 Task: Create an event for the time blocking strategy session.
Action: Mouse moved to (57, 138)
Screenshot: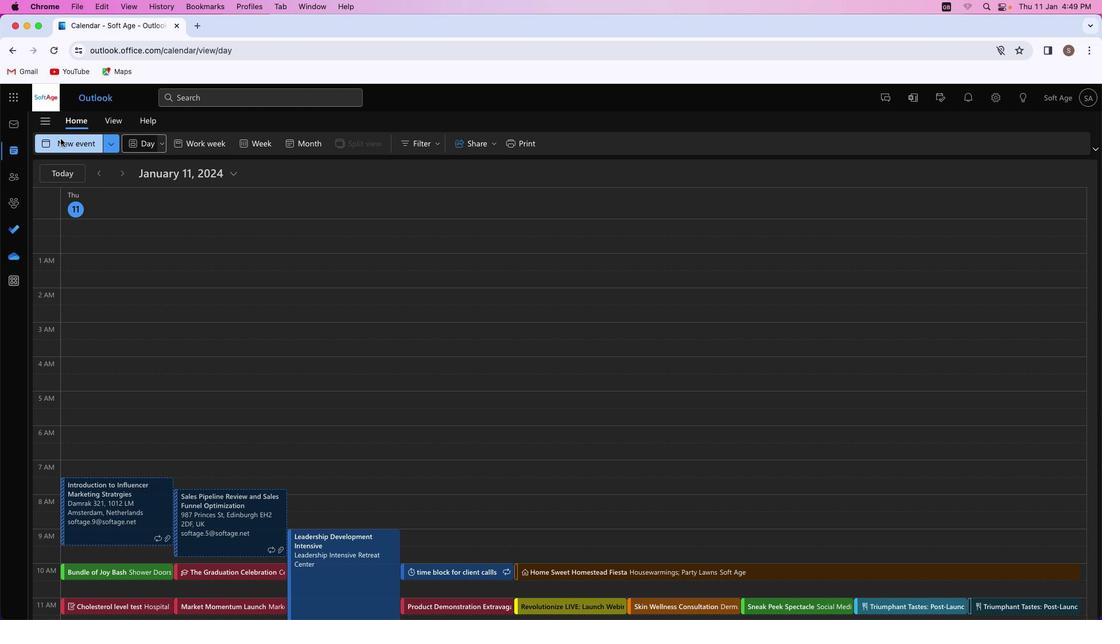 
Action: Mouse pressed left at (57, 138)
Screenshot: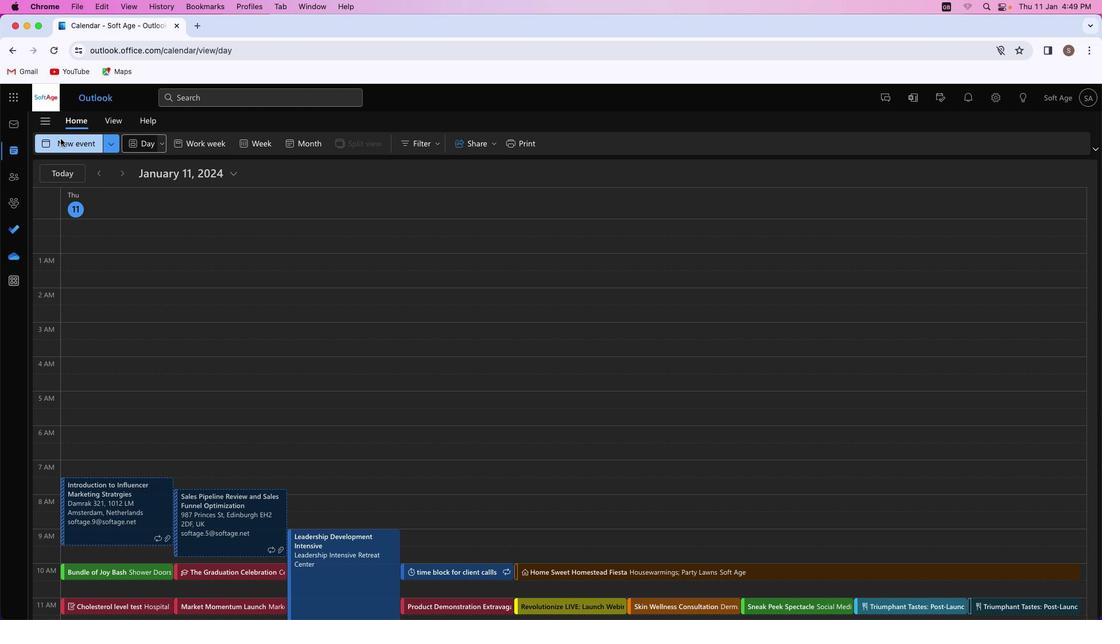 
Action: Mouse moved to (285, 211)
Screenshot: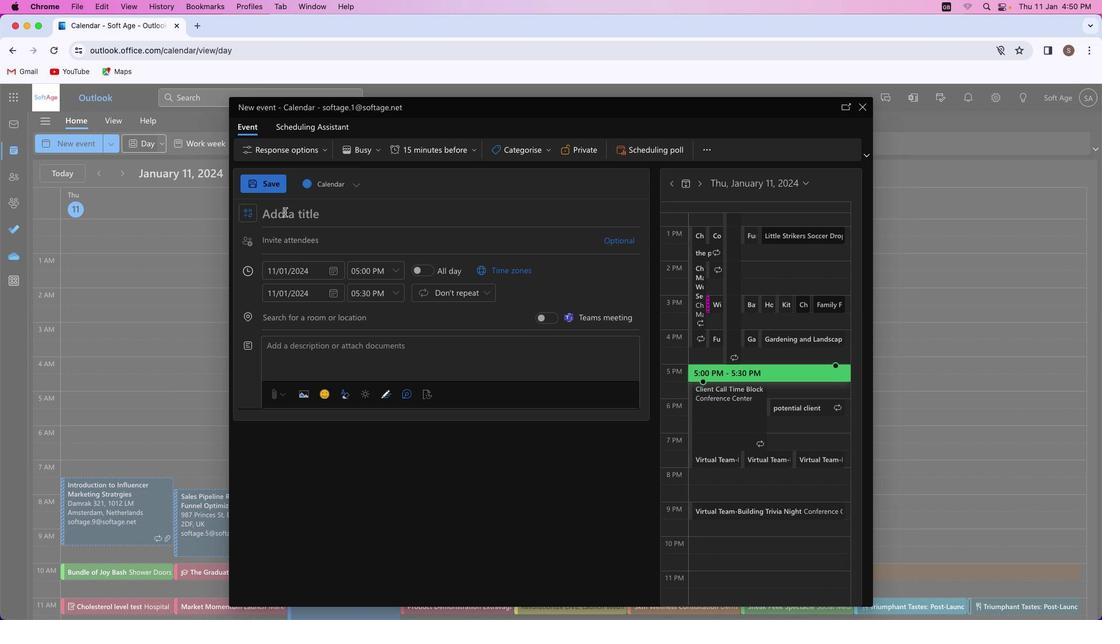 
Action: Mouse pressed left at (285, 211)
Screenshot: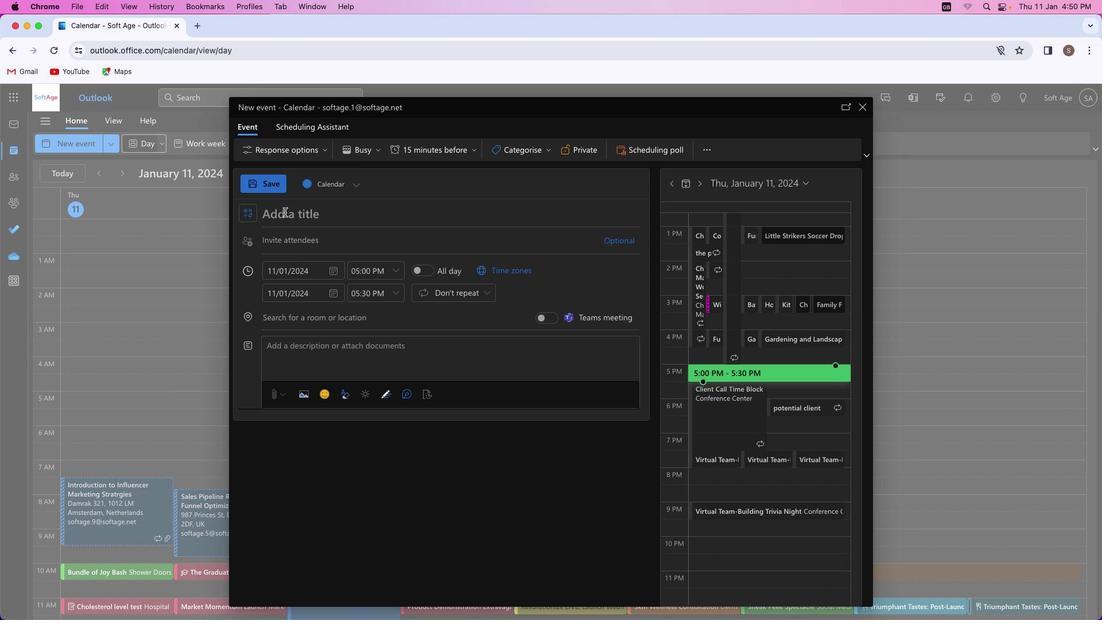 
Action: Key pressed Key.shift'T''i''m''e'Key.spaceKey.shift'C''r''a''f''t'Key.spaceKey.shift_r'M''a''s''t''e''r''y'Key.shift_r':'Key.spaceKey.shift'T''i''m''e'Key.spaceKey.shift_r'B''l''o''c''k''i''n''g'Key.spaceKey.shift'S''t''r''a''t''e''g''y'Key.spaceKey.shift'S''e''s''s''i''o''n'
Screenshot: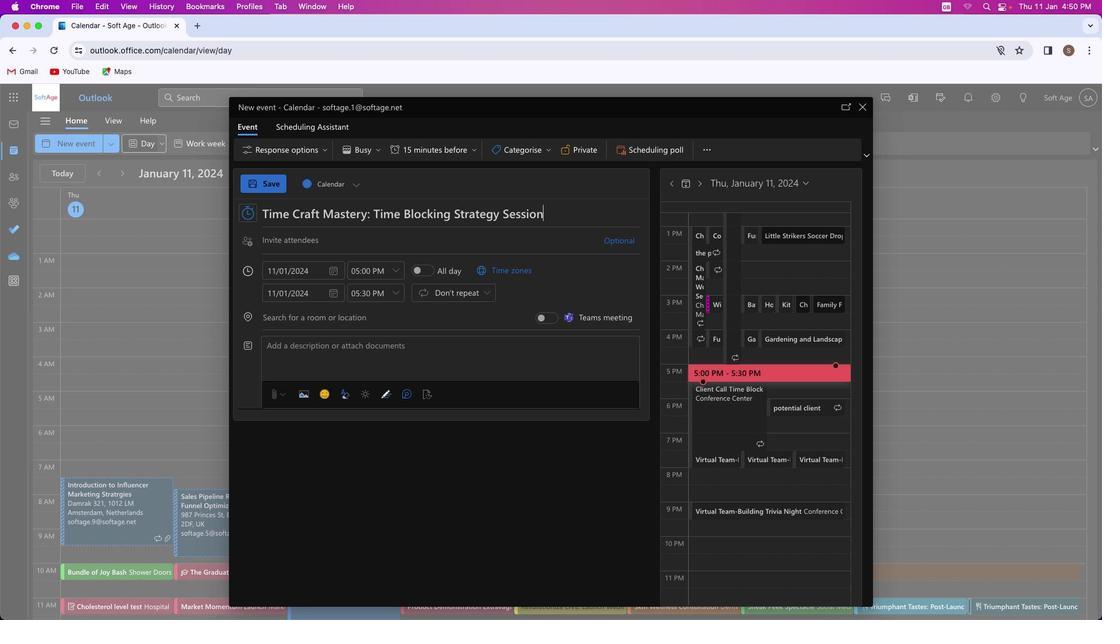 
Action: Mouse moved to (302, 239)
Screenshot: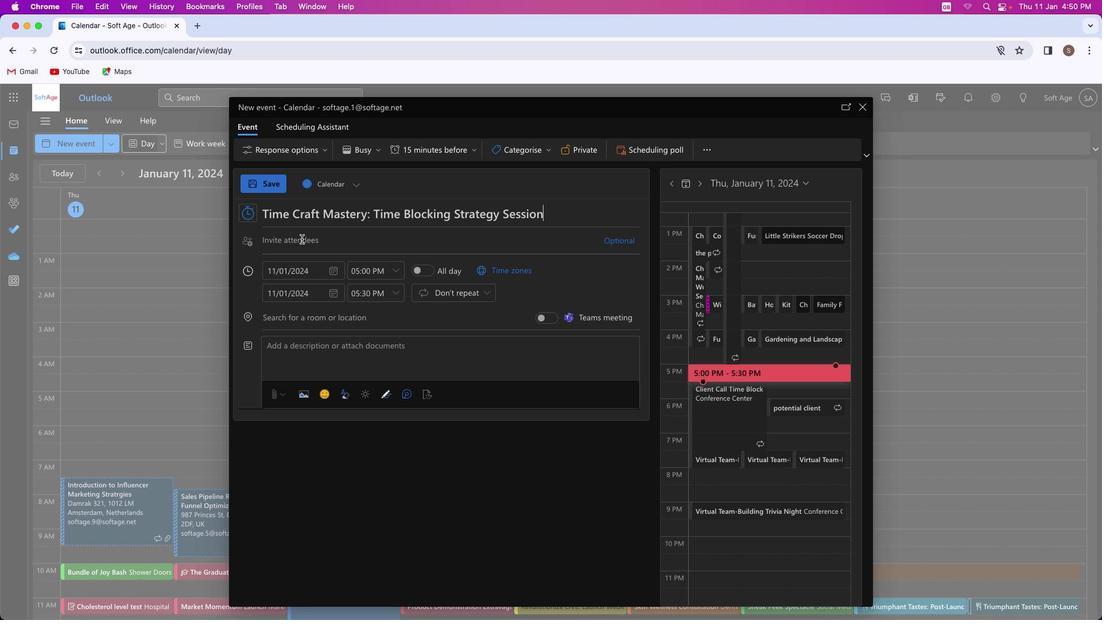 
Action: Mouse pressed left at (302, 239)
Screenshot: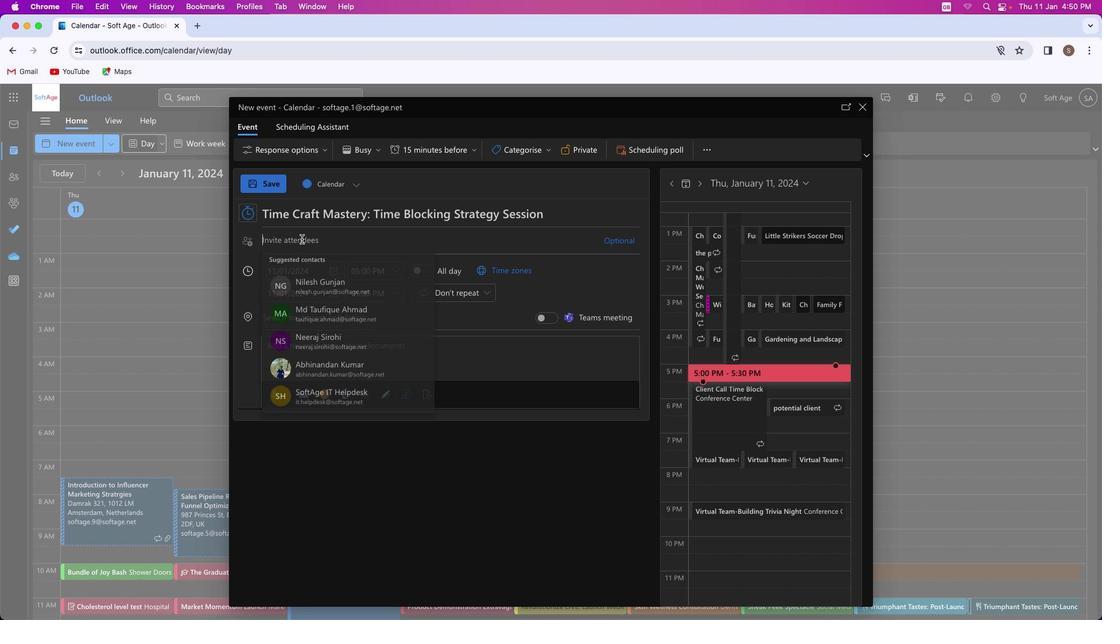 
Action: Key pressed Key.shift'S''h''i''v''a''m''y''a''d''a''v''4''1'Key.shift'@''o''u''t''l''o''o''k''.''c''o''m'
Screenshot: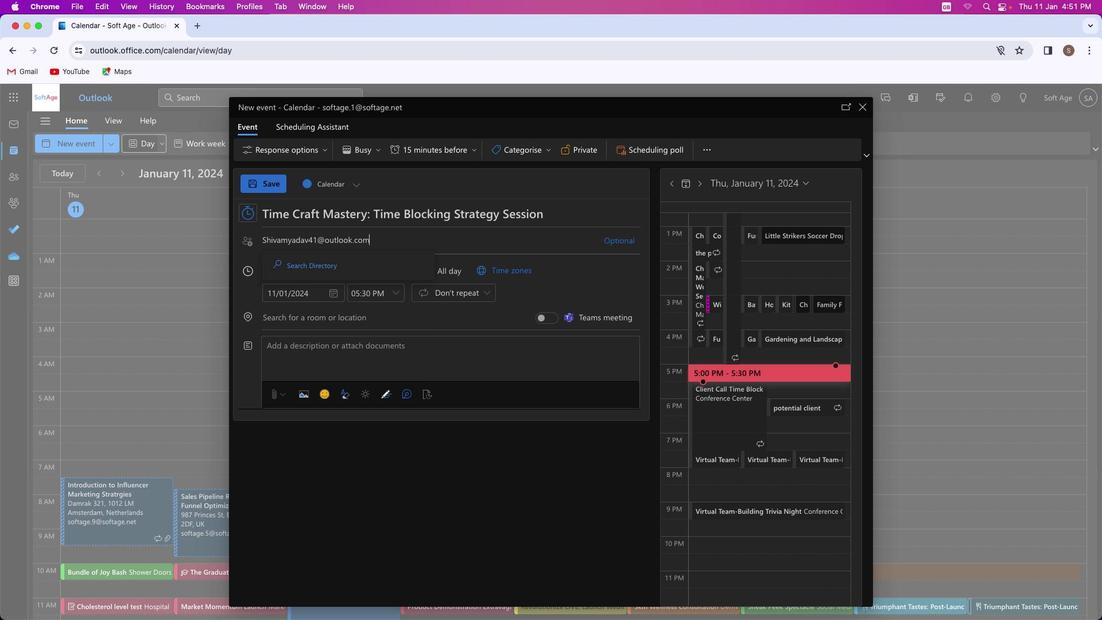
Action: Mouse moved to (372, 268)
Screenshot: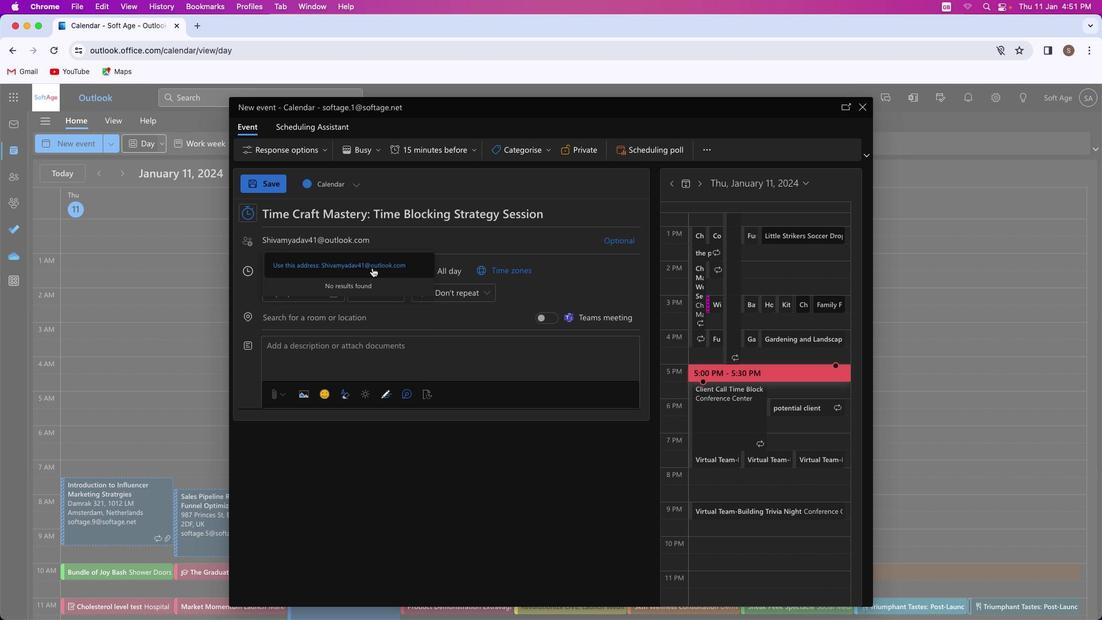 
Action: Mouse pressed left at (372, 268)
Screenshot: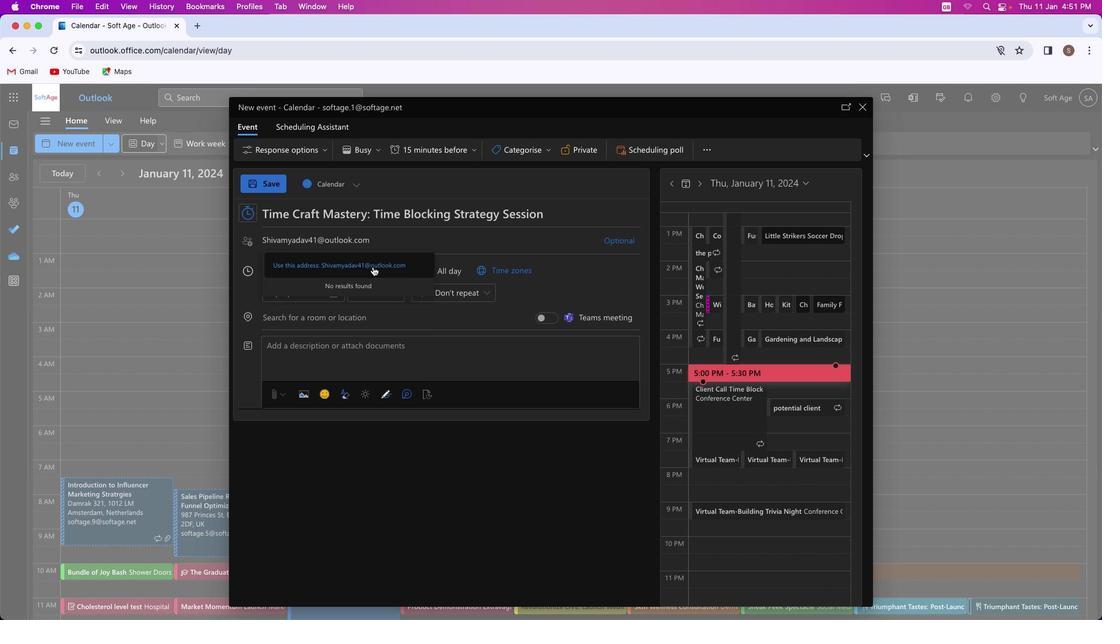 
Action: Mouse moved to (385, 260)
Screenshot: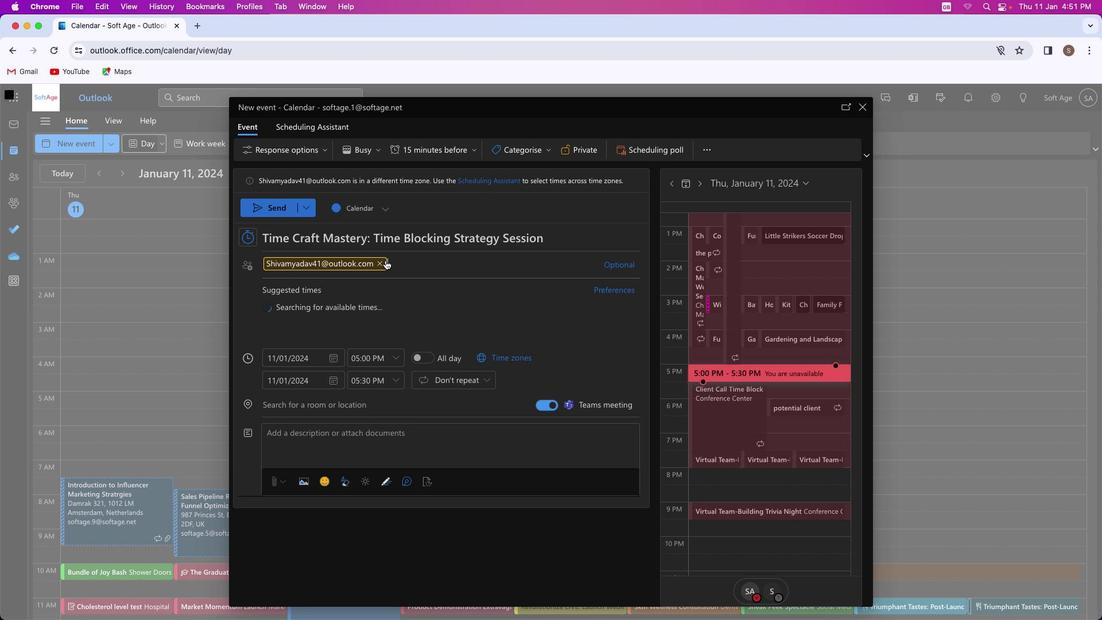 
Action: Key pressed Key.shift'A''k''a''s''h''r''a''j''p''u''t'Key.shift'@''o''u''t''l''o''o''k''.''c''o''m'
Screenshot: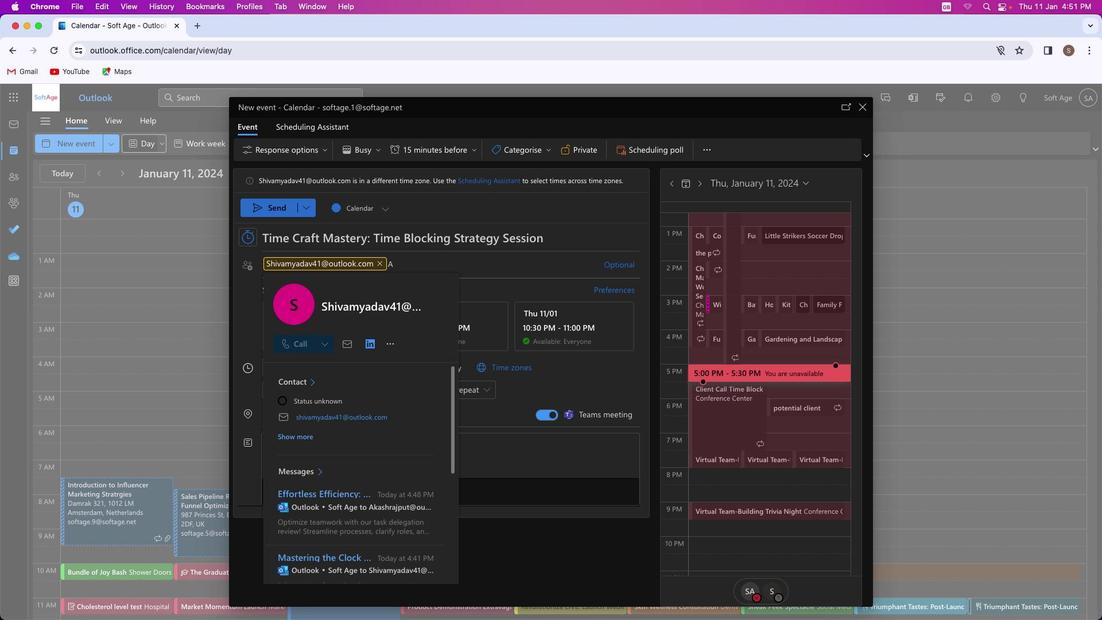 
Action: Mouse moved to (408, 263)
Screenshot: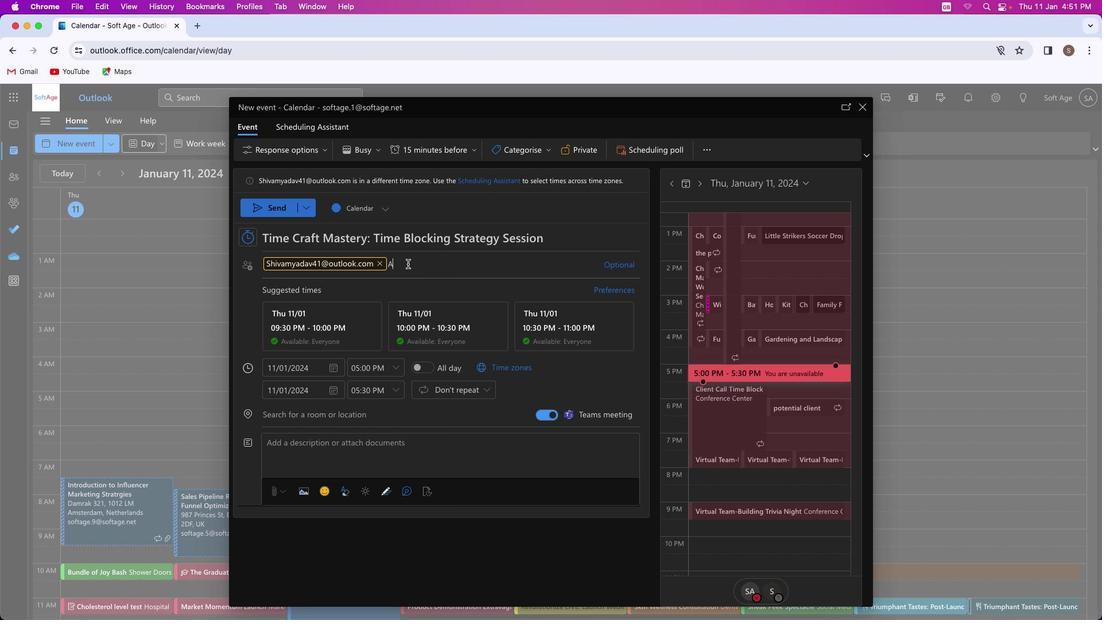 
Action: Key pressed 'k''a''s''h''r''a''j''p''u''t'Key.shift'@''o''u''t''l''o''o''k''.''c''o''m'
Screenshot: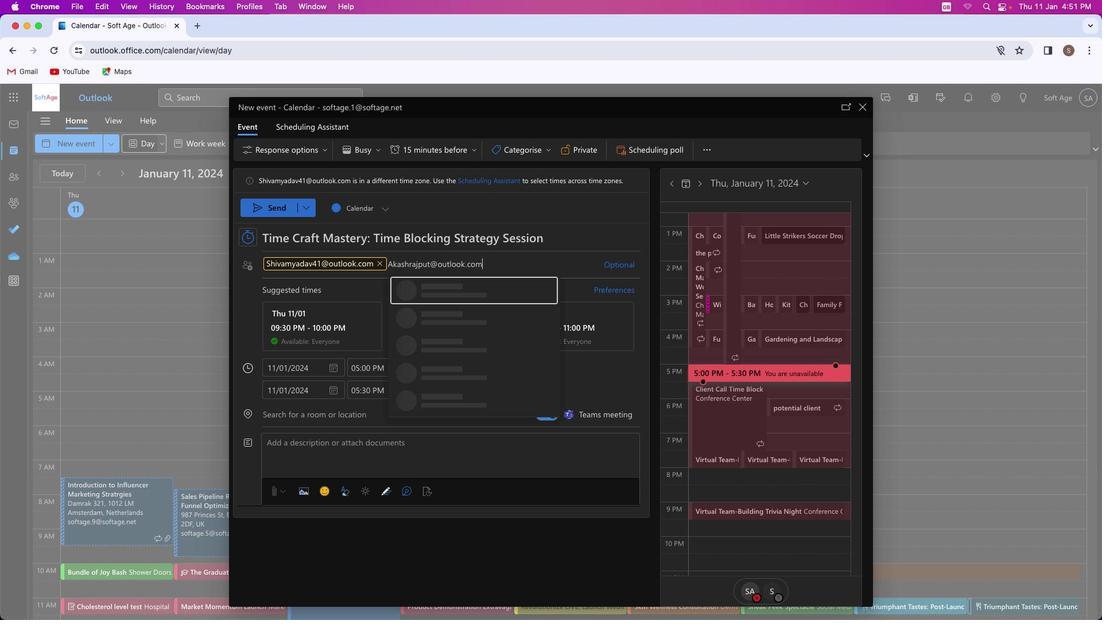 
Action: Mouse moved to (483, 284)
Screenshot: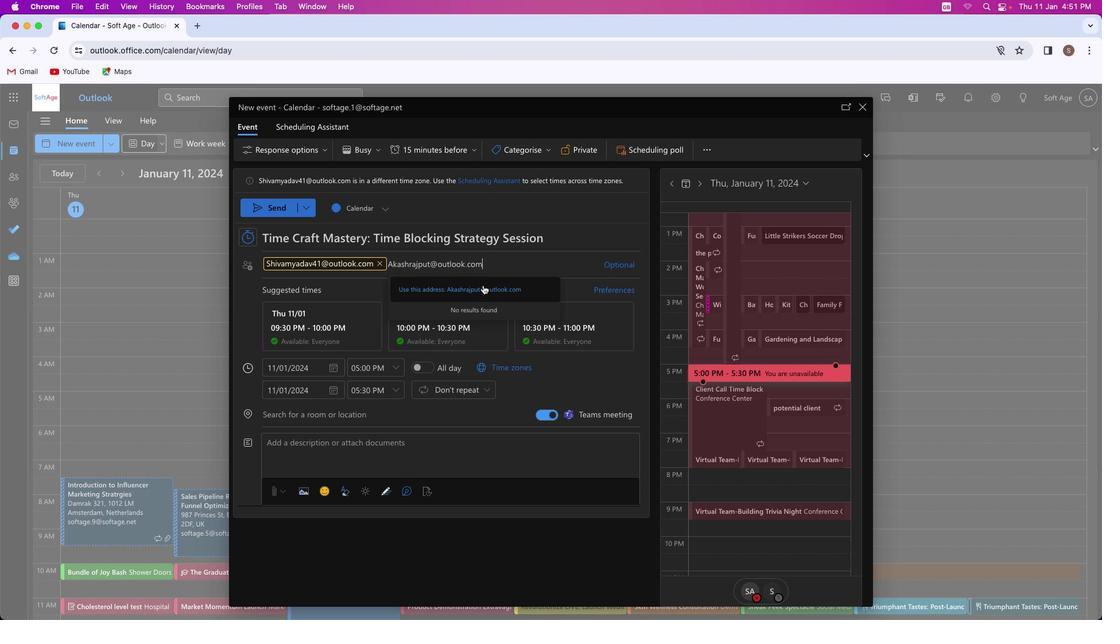 
Action: Mouse pressed left at (483, 284)
Screenshot: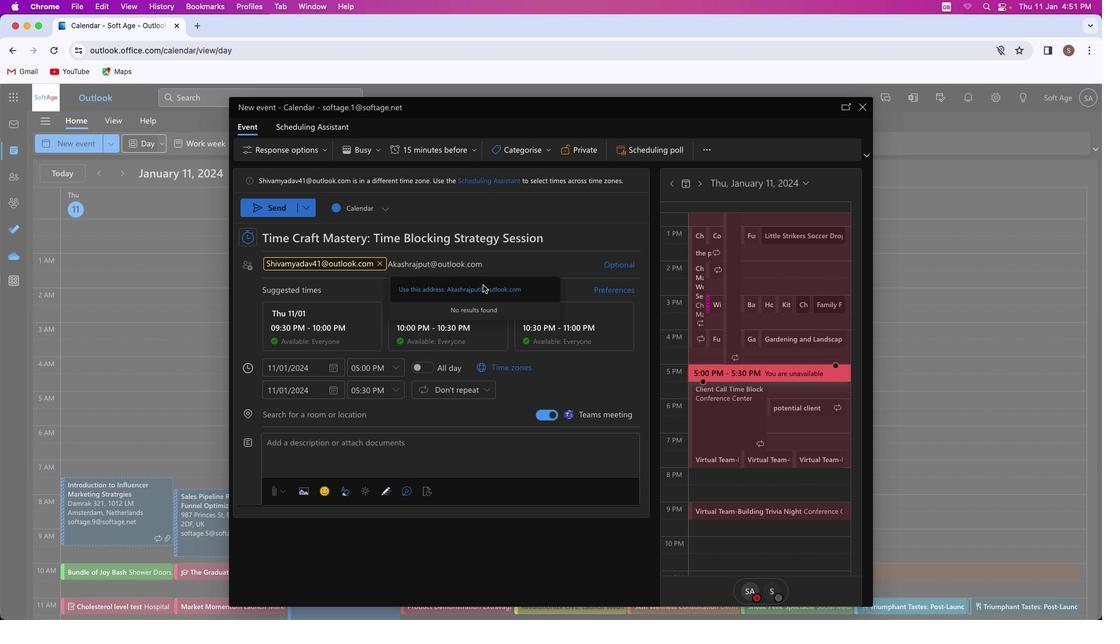 
Action: Mouse moved to (609, 271)
Screenshot: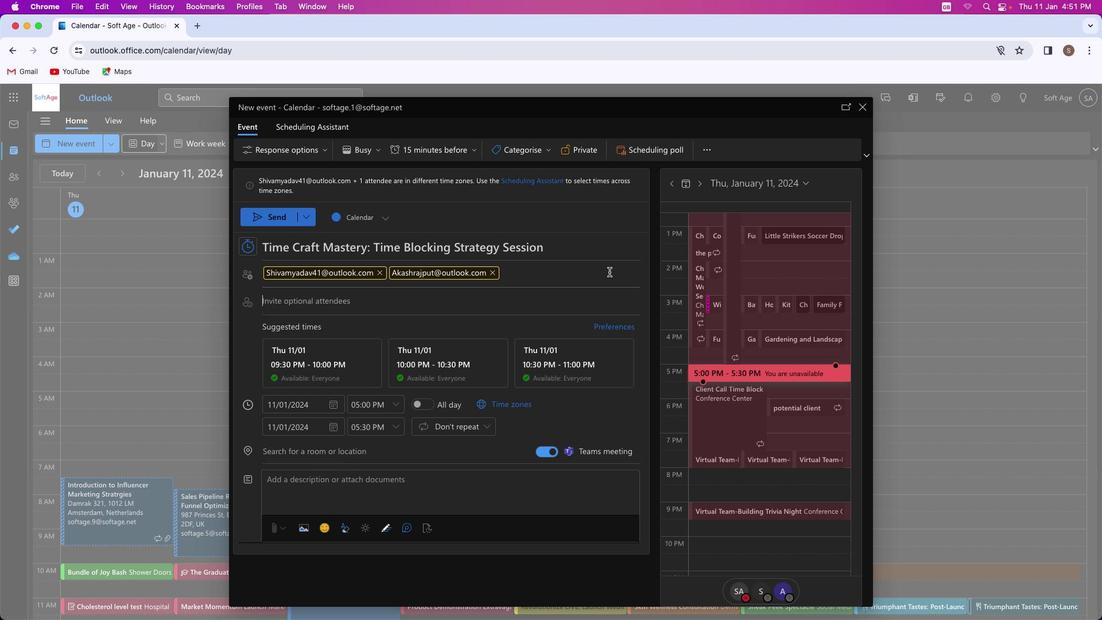 
Action: Mouse pressed left at (609, 271)
Screenshot: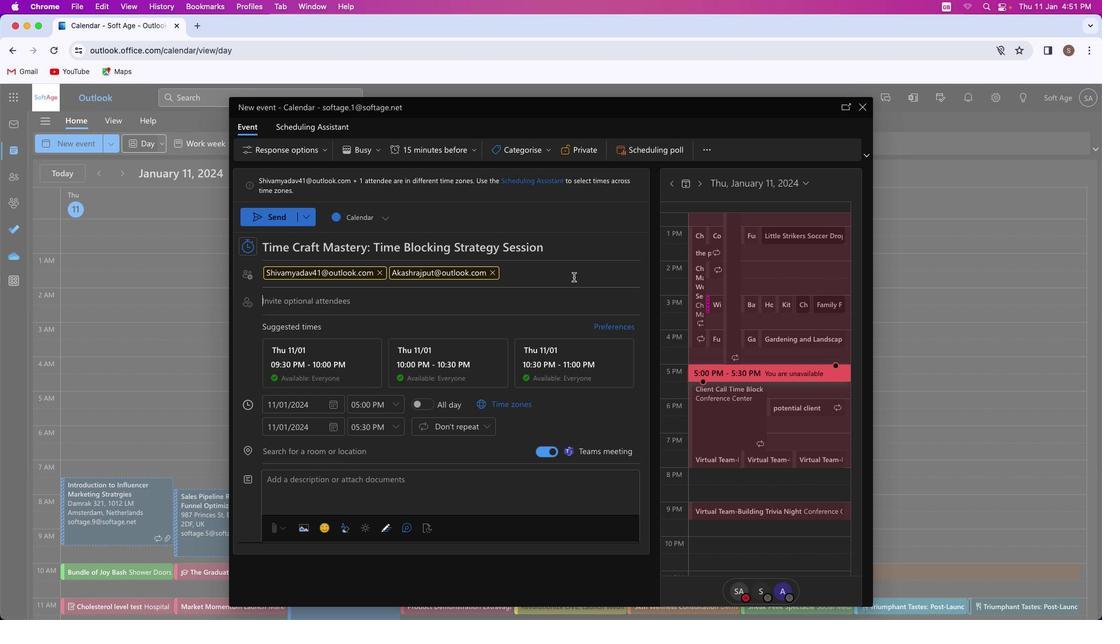 
Action: Mouse moved to (328, 301)
Screenshot: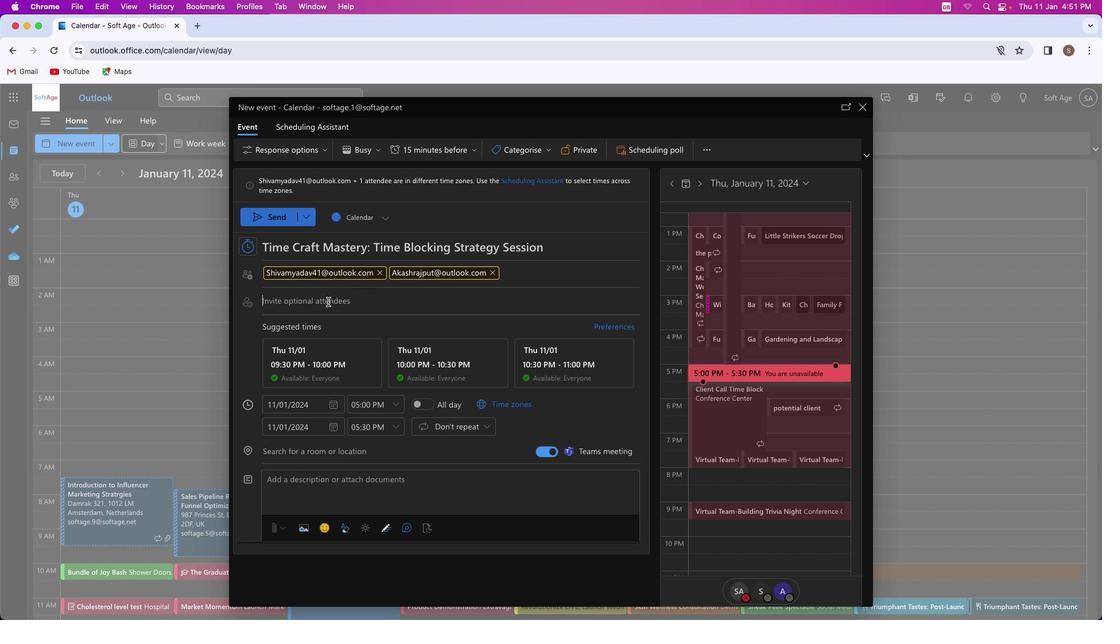 
Action: Key pressed Key.shift_r'M''u''n''e''e''s''h''k''u''m''a''r''9''7''3''2'Key.shift'@''o''u''t''l''o''o''k''.''c''o''m'
Screenshot: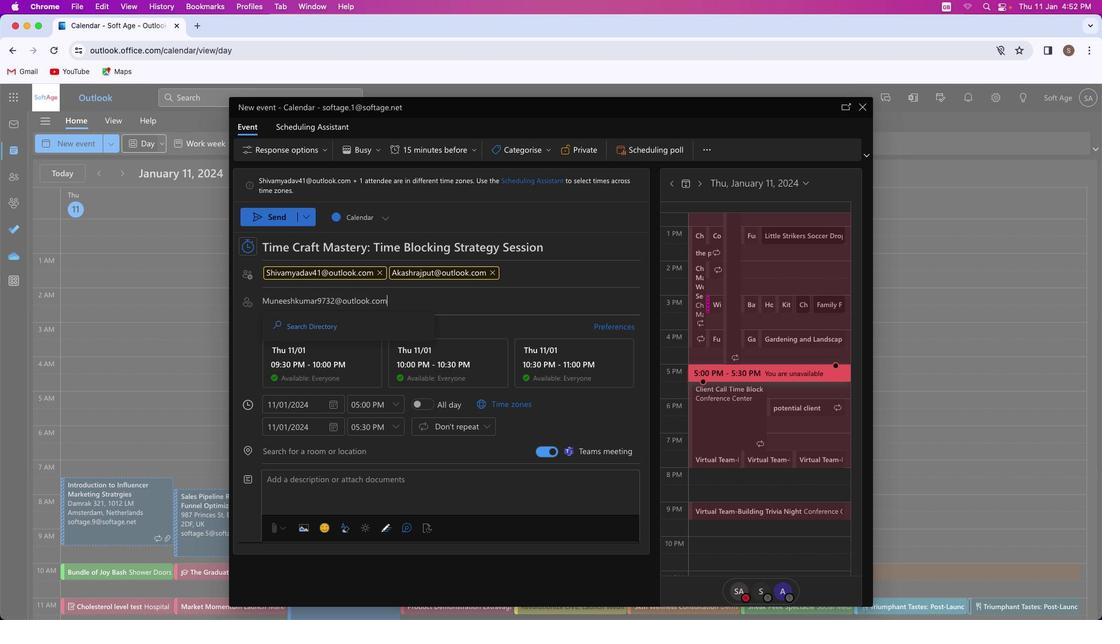 
Action: Mouse moved to (354, 323)
Screenshot: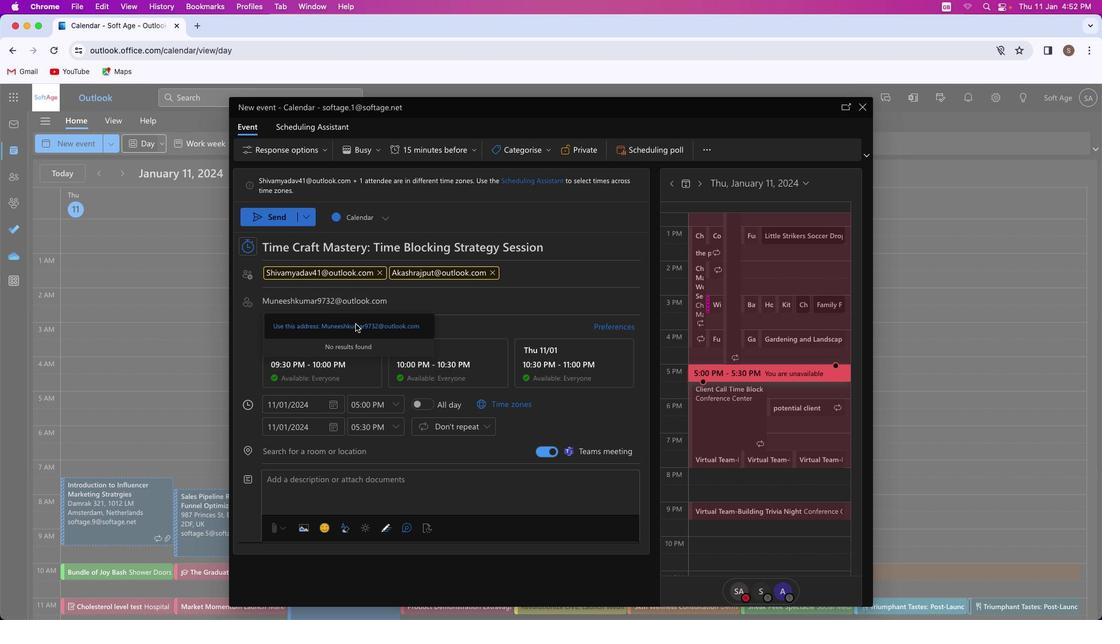 
Action: Mouse pressed left at (354, 323)
Screenshot: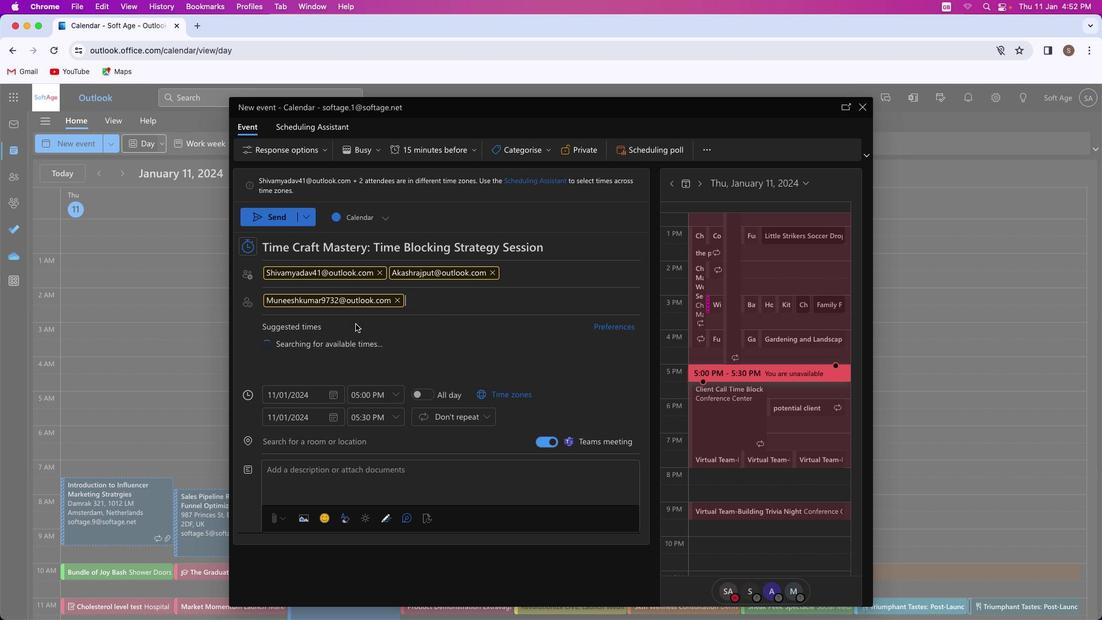 
Action: Mouse moved to (323, 450)
Screenshot: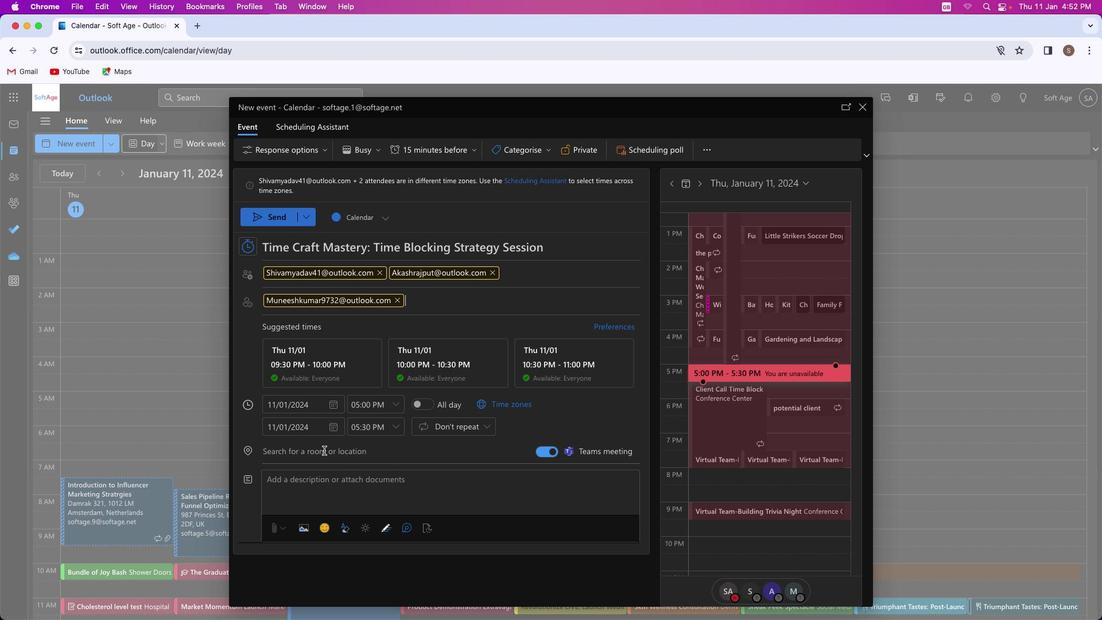 
Action: Mouse pressed left at (323, 450)
Screenshot: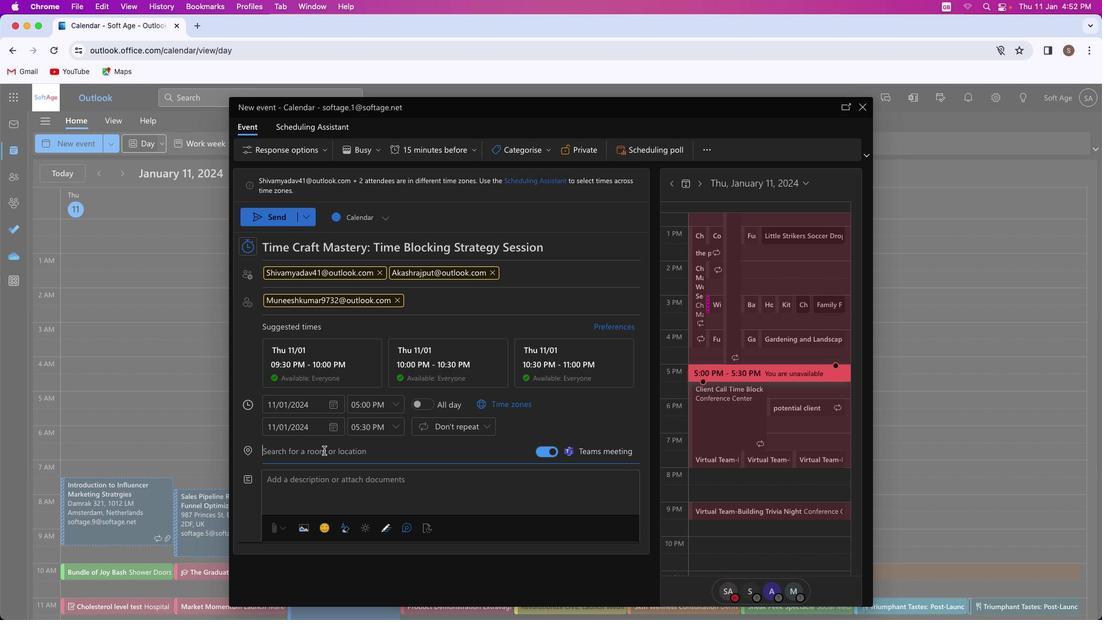 
Action: Key pressed Key.shift'S''t''r''a''t''e''g''y'
Screenshot: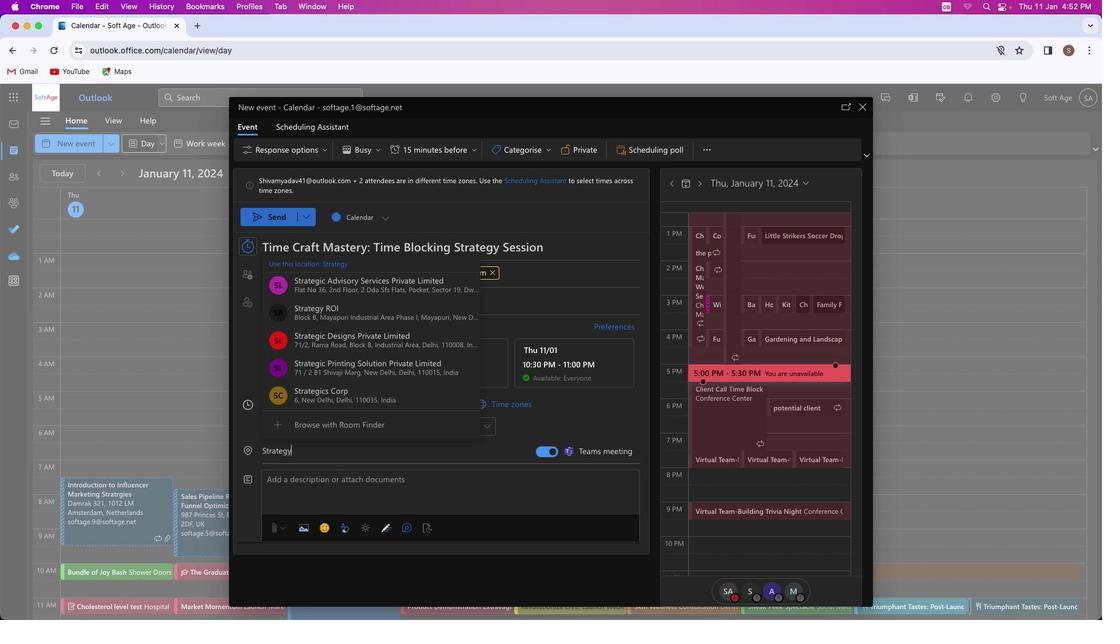 
Action: Mouse moved to (319, 438)
Screenshot: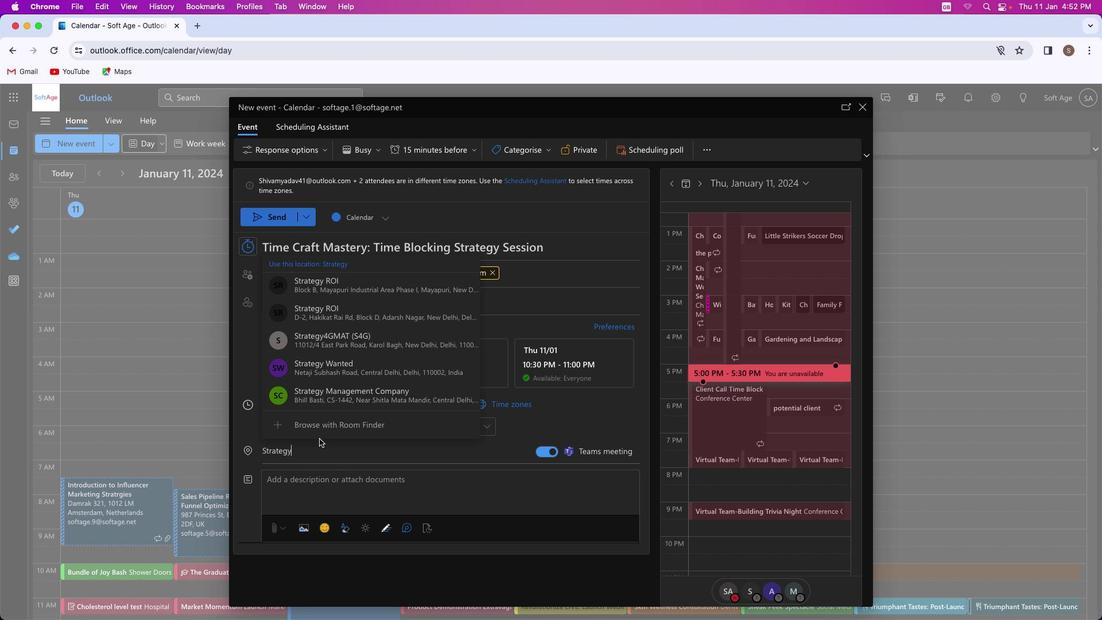 
Action: Key pressed Key.space's''e'
Screenshot: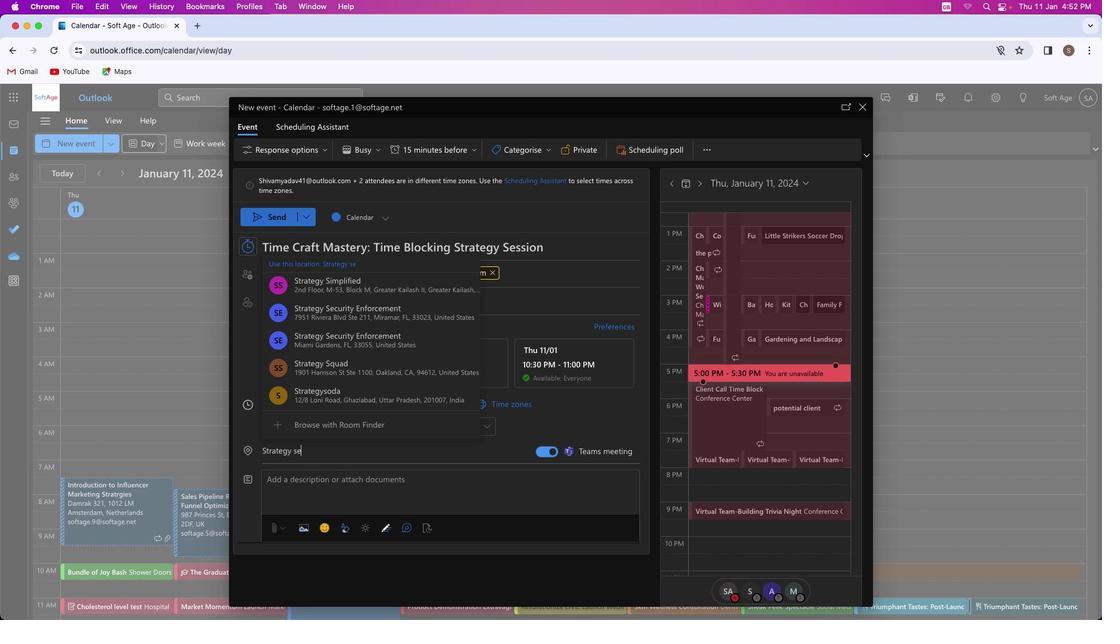 
Action: Mouse moved to (355, 338)
Screenshot: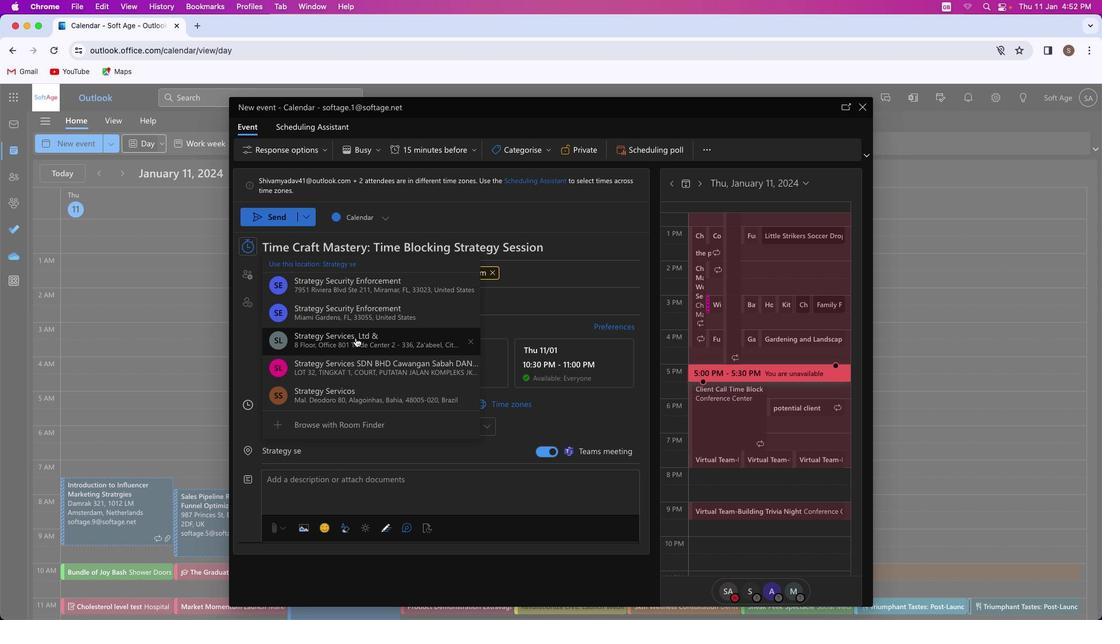 
Action: Mouse pressed left at (355, 338)
Screenshot: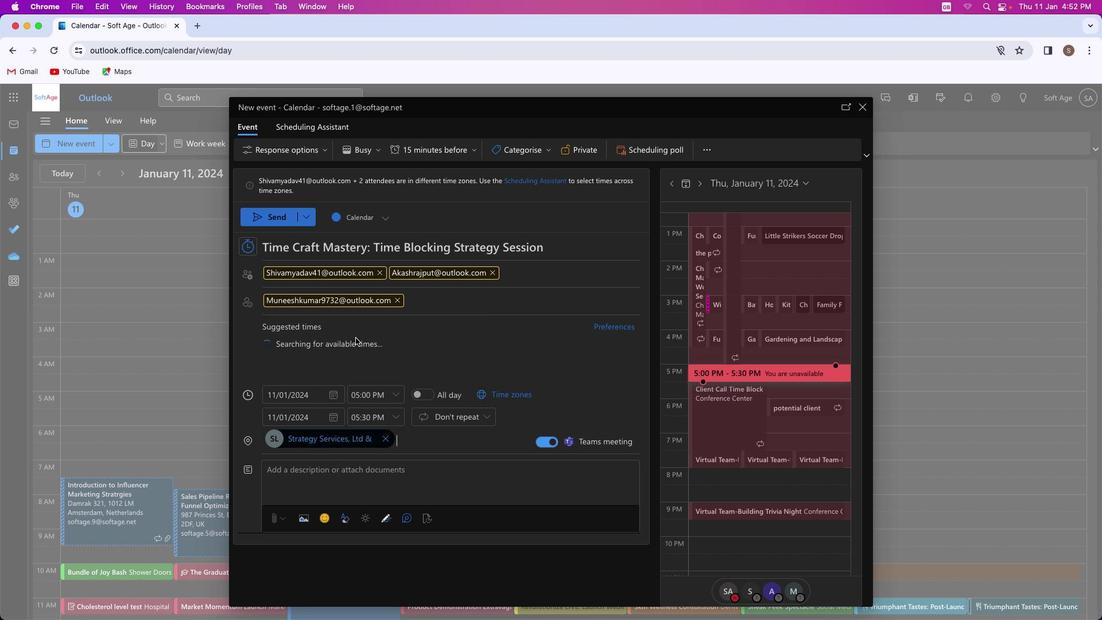 
Action: Mouse moved to (331, 479)
Screenshot: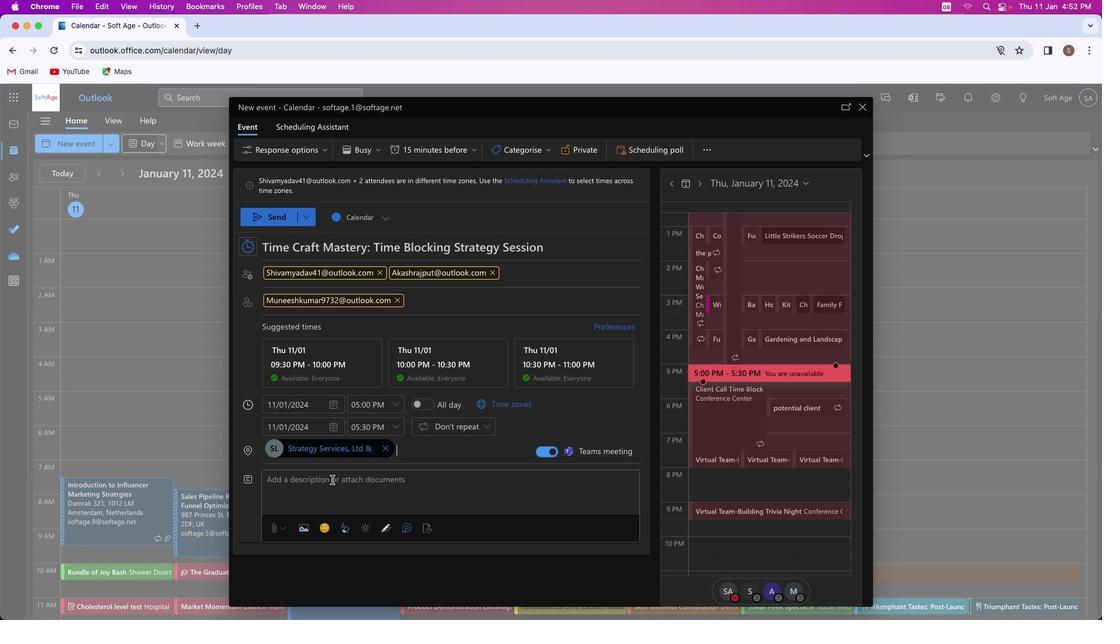
Action: Mouse pressed left at (331, 479)
Screenshot: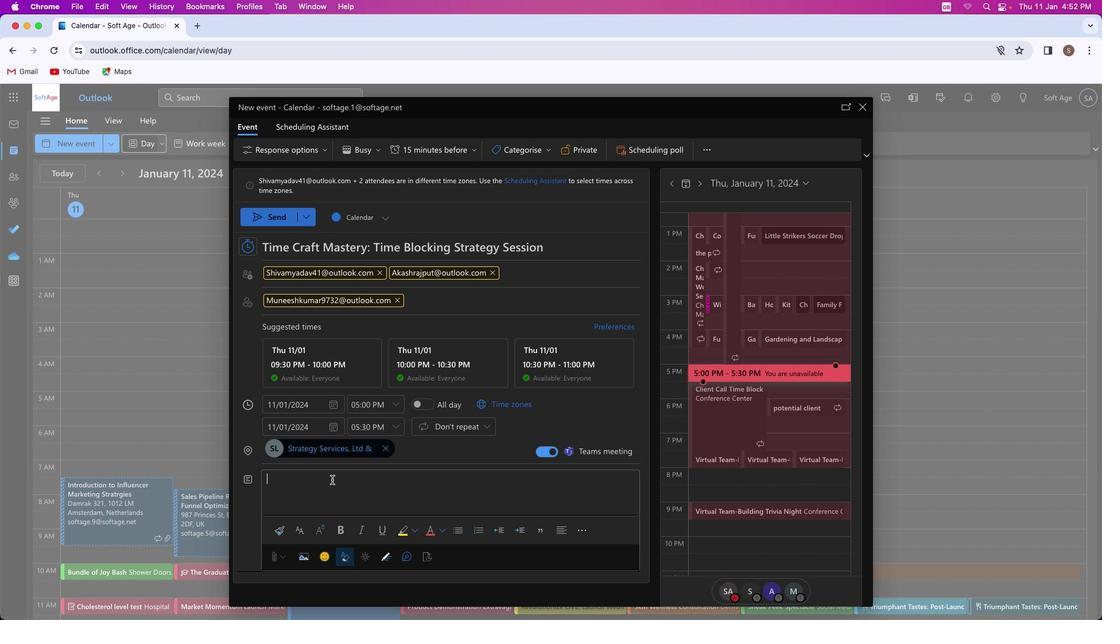
Action: Mouse moved to (379, 479)
Screenshot: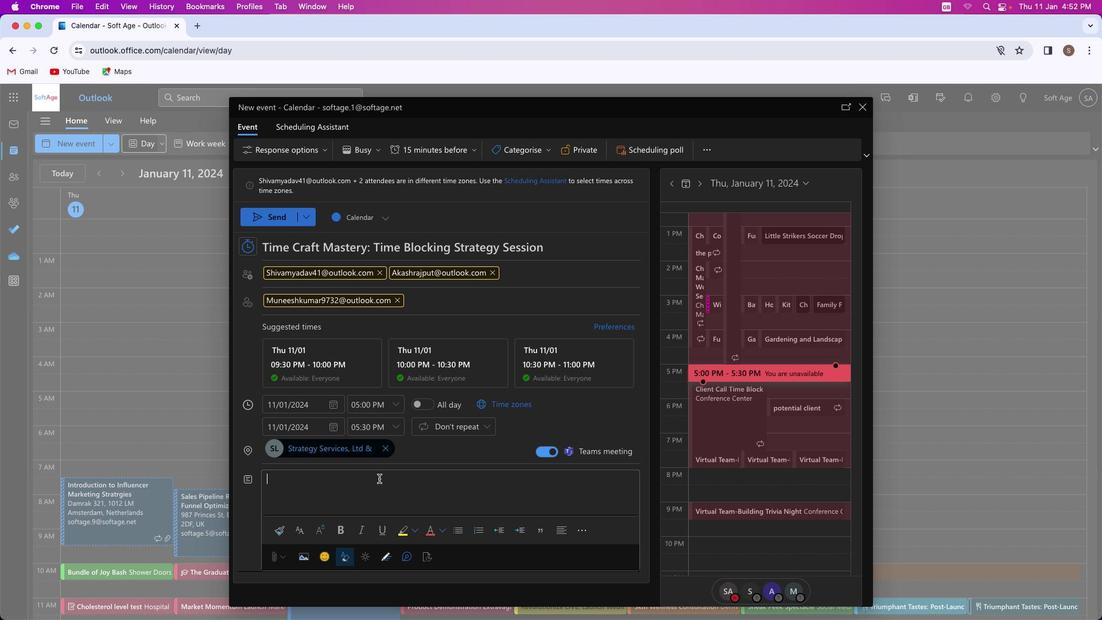 
Action: Key pressed Key.shift'E''m''p''o''w''e''r'Key.space'y''o''u''r'Key.space's''c''h''e''d''u''l''e'Key.space'w''i''t''h'Key.space'o''u''r'Key.space't''i''m''e'Key.space'b''l''o''c''k''i''n''g'Key.space's''t''r''a''t''e''g''y'Key.space's''e''s''s''i''o''n'Key.shift'!'Key.spaceKey.shift'S''e''s'Key.backspaceKey.backspaceKey.backspaceKey.shift_r'L''e''a''r''n'Key.space'e''f''f''e''c''t''i''v''e'Key.space't''i''m''e'Key.space'm''a''n''a''g''e''m''e''n''t'Key.space't''e''c''h''n''i''q''u''e''s'','Key.space'p''r''i''o''r''i''t''i''z''e'Key.space't''a''s''k''s'','Key.space'a''n''d'Key.space'b''o''o''s''t'Key.space'p''r''o''d''u''c''t''i''v''i''t''y'Key.space'f''o''r'Key.space'a'Key.space'm''o''r''e'Key.space'o''r''g''a''n''i''z''e''d'Key.space'a''n''d'Key.space'b''a''l''a''n''c''e''d'Key.space'l''i''f''e''.'
Screenshot: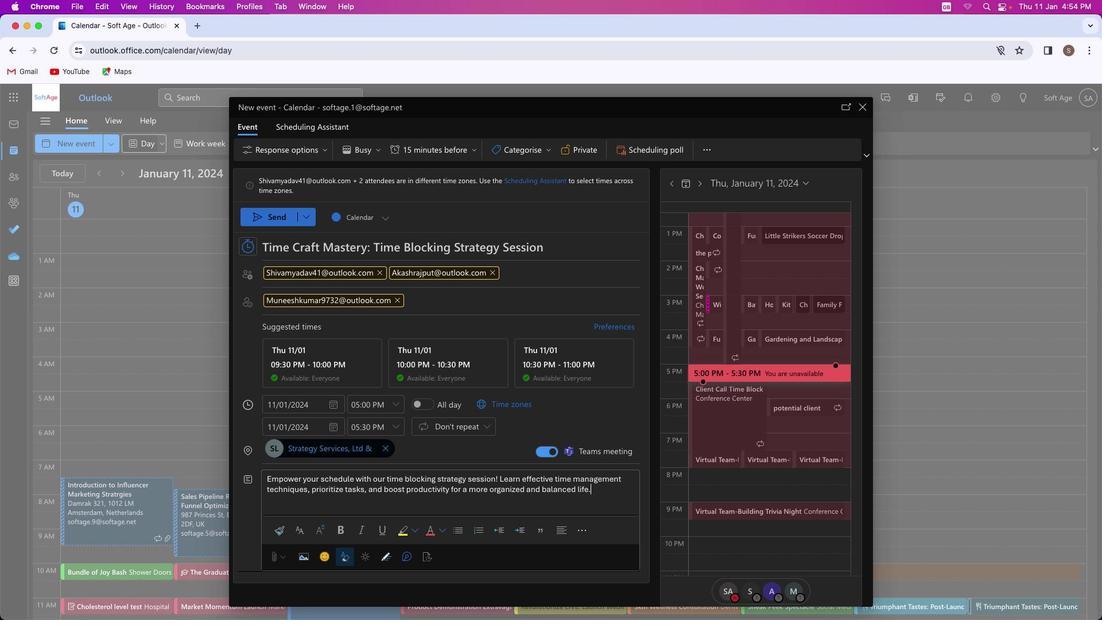 
Action: Mouse moved to (596, 490)
Screenshot: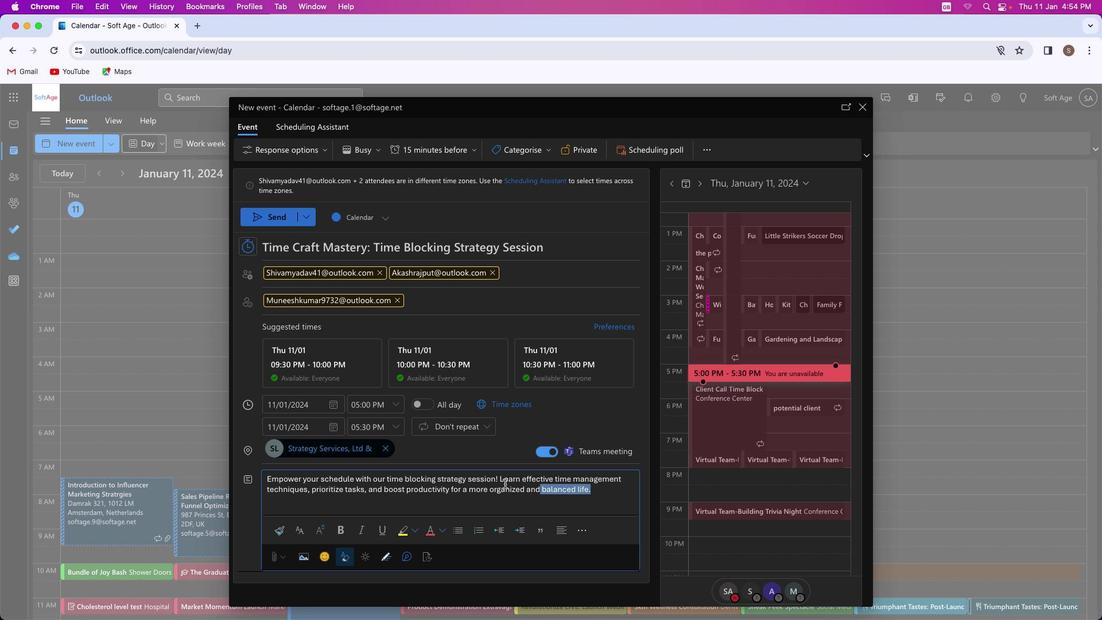 
Action: Mouse pressed left at (596, 490)
Screenshot: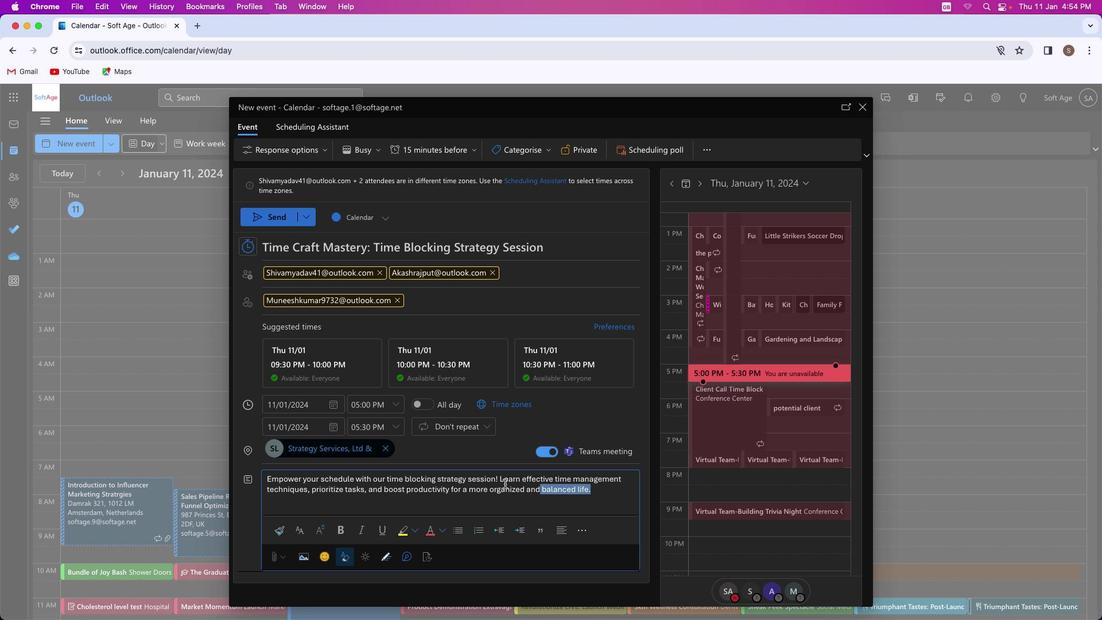 
Action: Mouse moved to (335, 454)
Screenshot: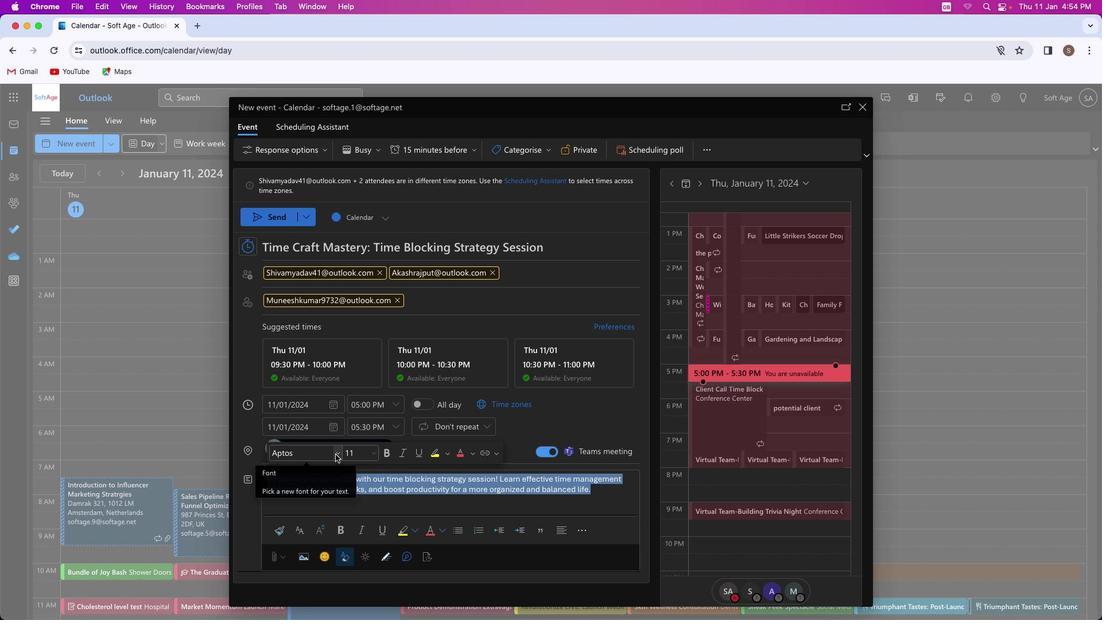 
Action: Mouse pressed left at (335, 454)
Screenshot: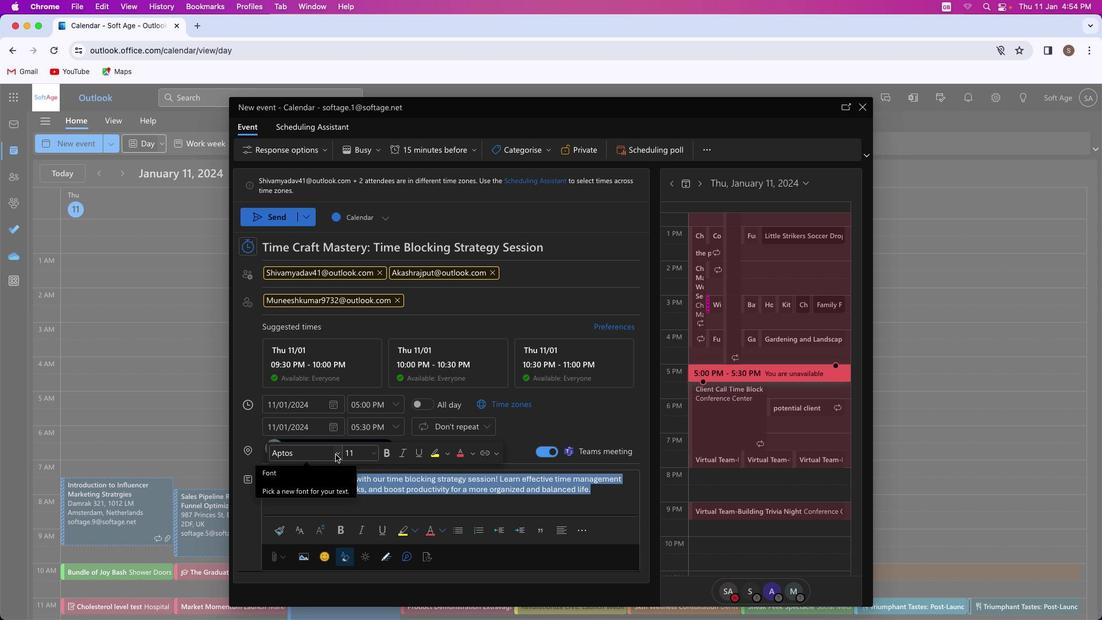 
Action: Mouse moved to (329, 425)
Screenshot: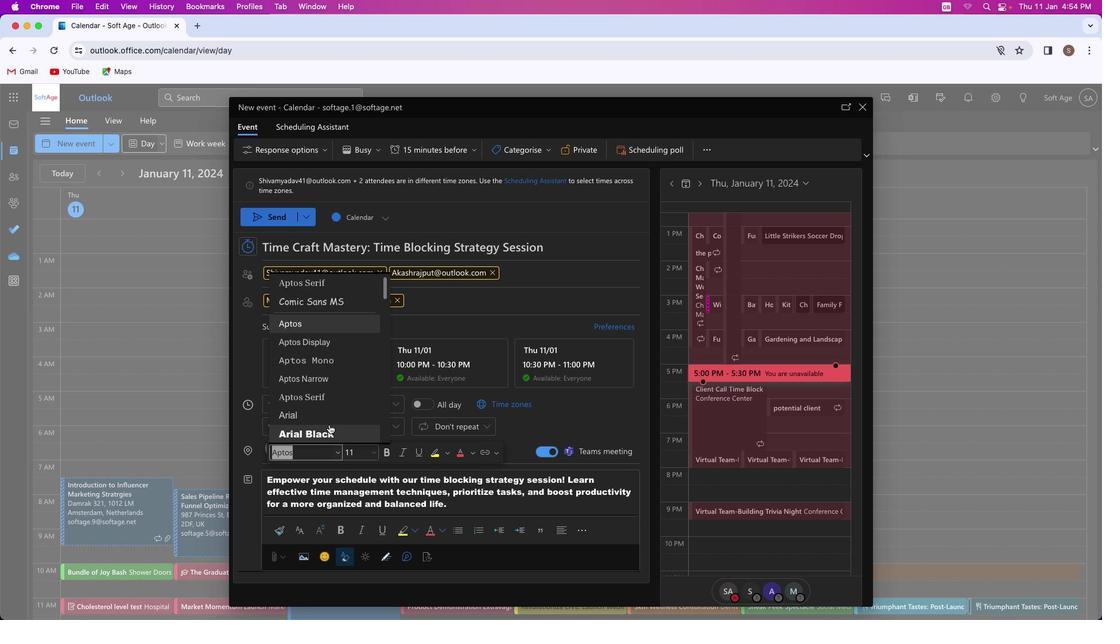 
Action: Mouse scrolled (329, 425) with delta (0, 0)
Screenshot: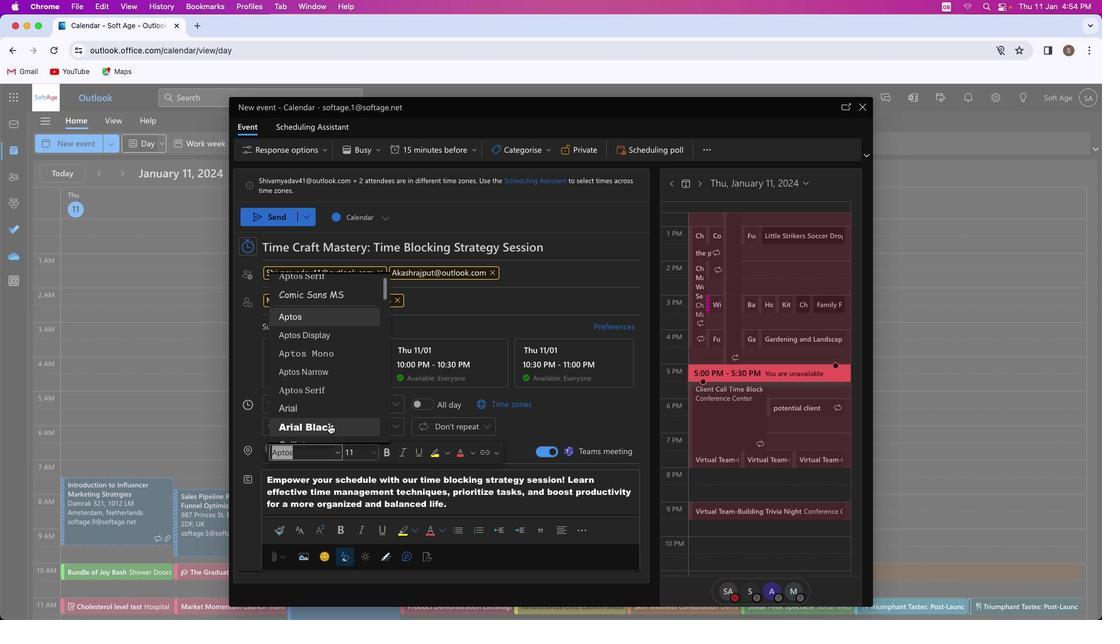 
Action: Mouse scrolled (329, 425) with delta (0, 0)
Screenshot: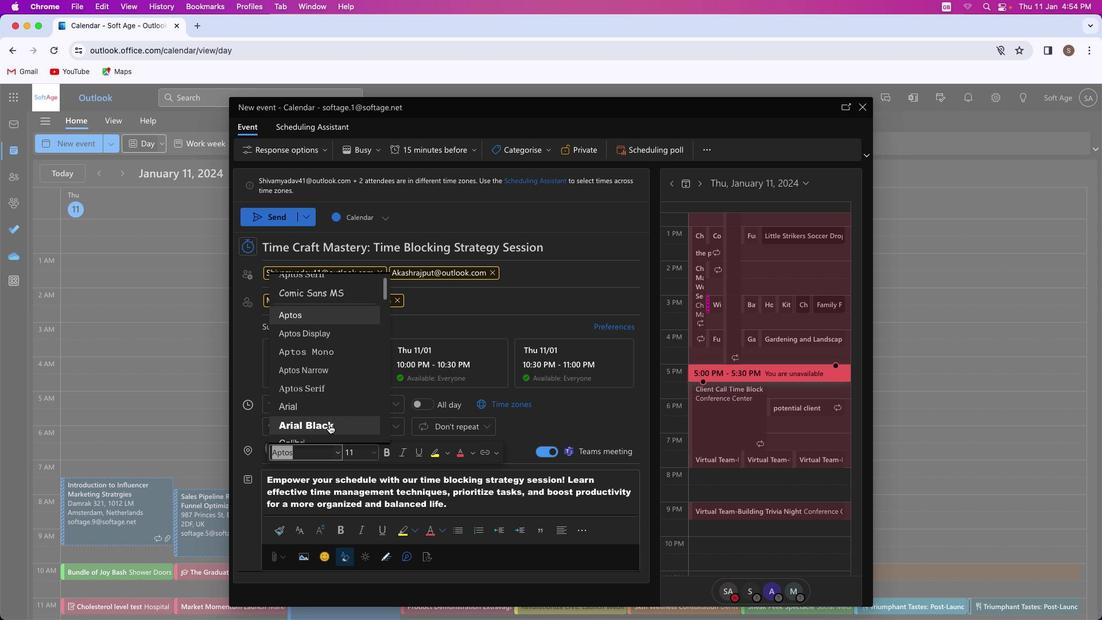 
Action: Mouse scrolled (329, 425) with delta (0, 0)
Screenshot: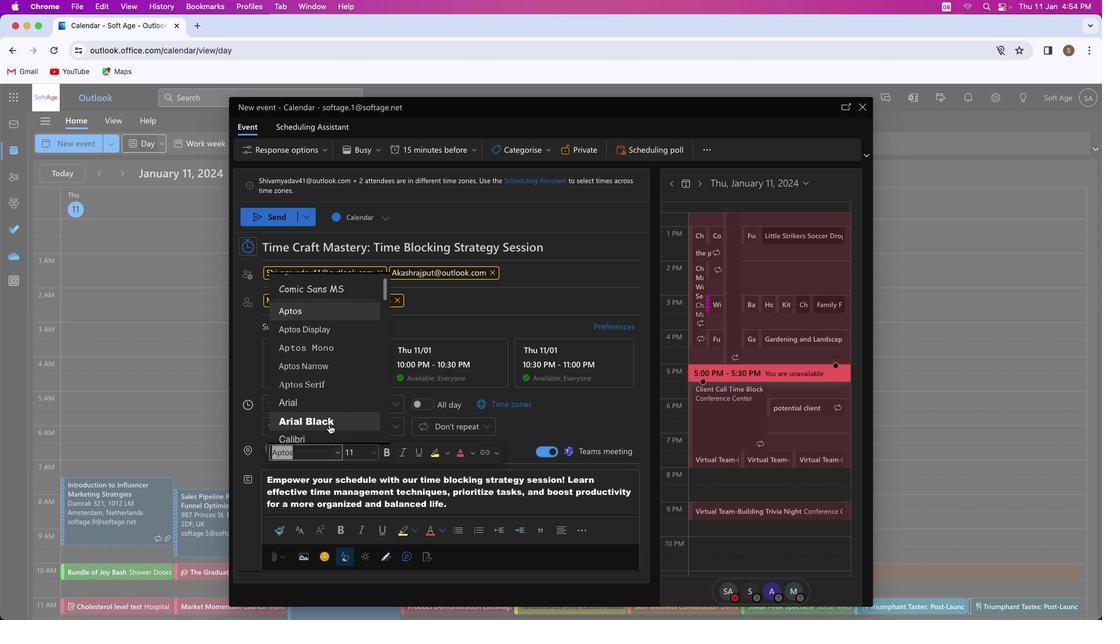 
Action: Mouse scrolled (329, 425) with delta (0, 0)
Screenshot: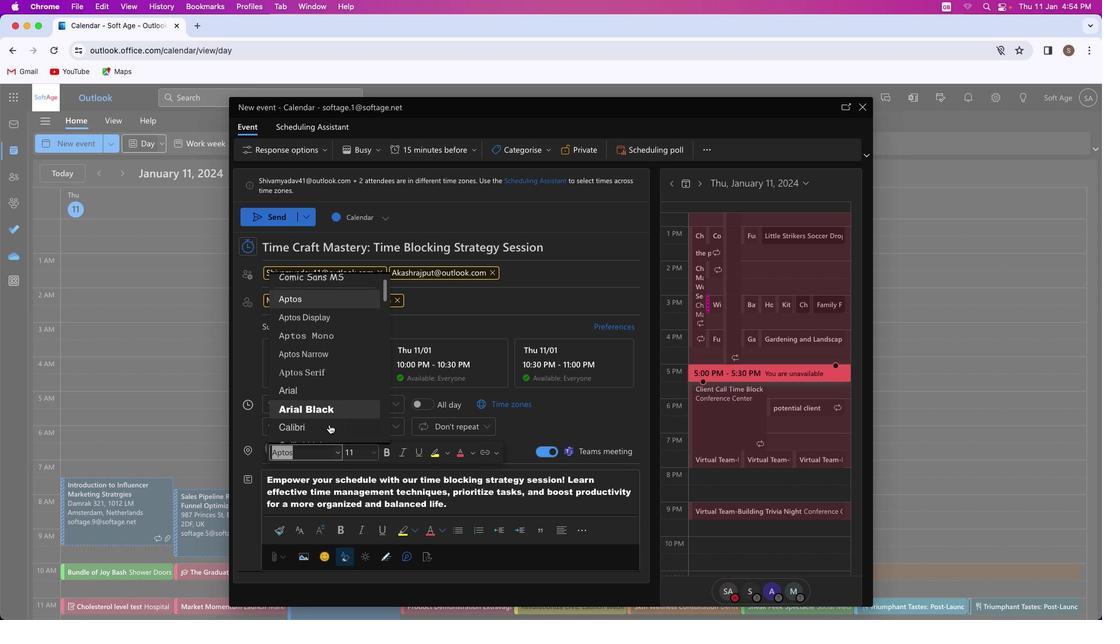 
Action: Mouse scrolled (329, 425) with delta (0, 0)
Screenshot: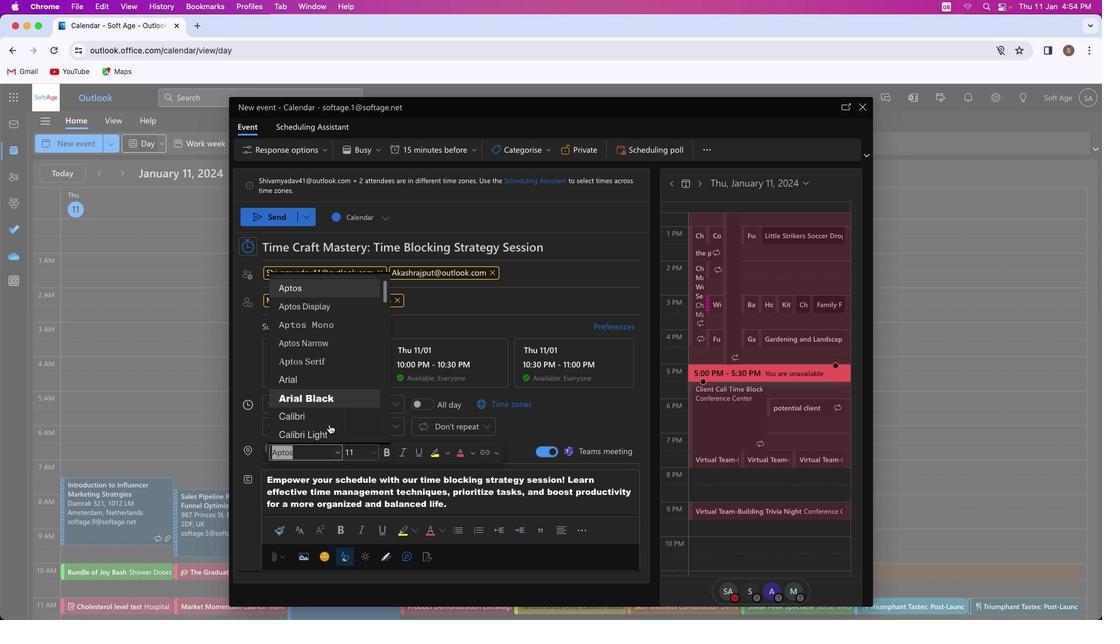 
Action: Mouse scrolled (329, 425) with delta (0, 0)
Screenshot: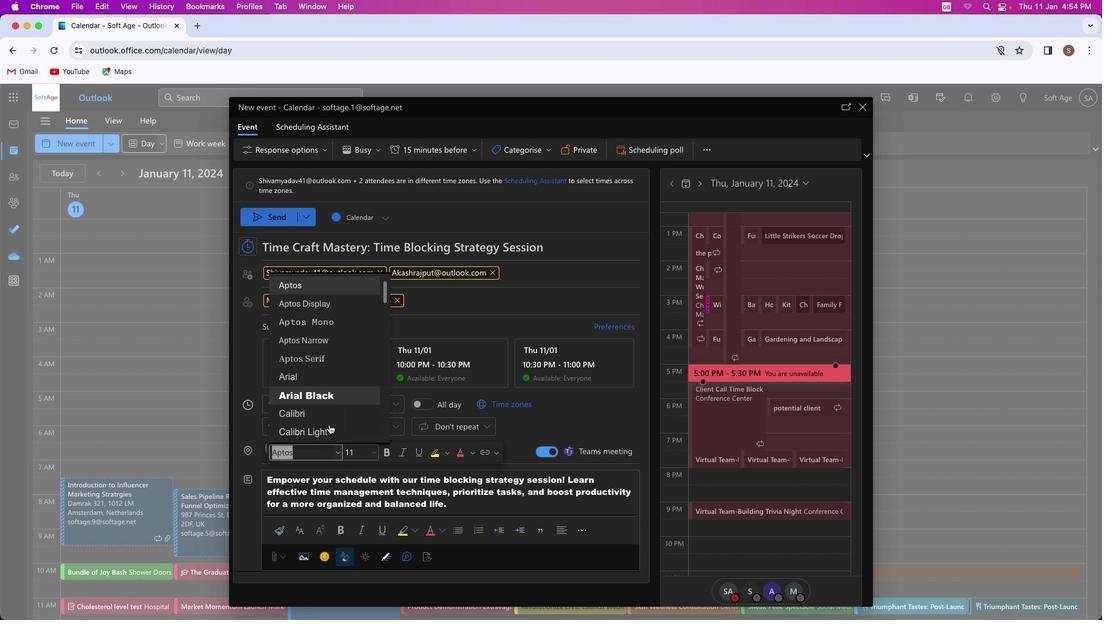 
Action: Mouse scrolled (329, 425) with delta (0, 0)
Screenshot: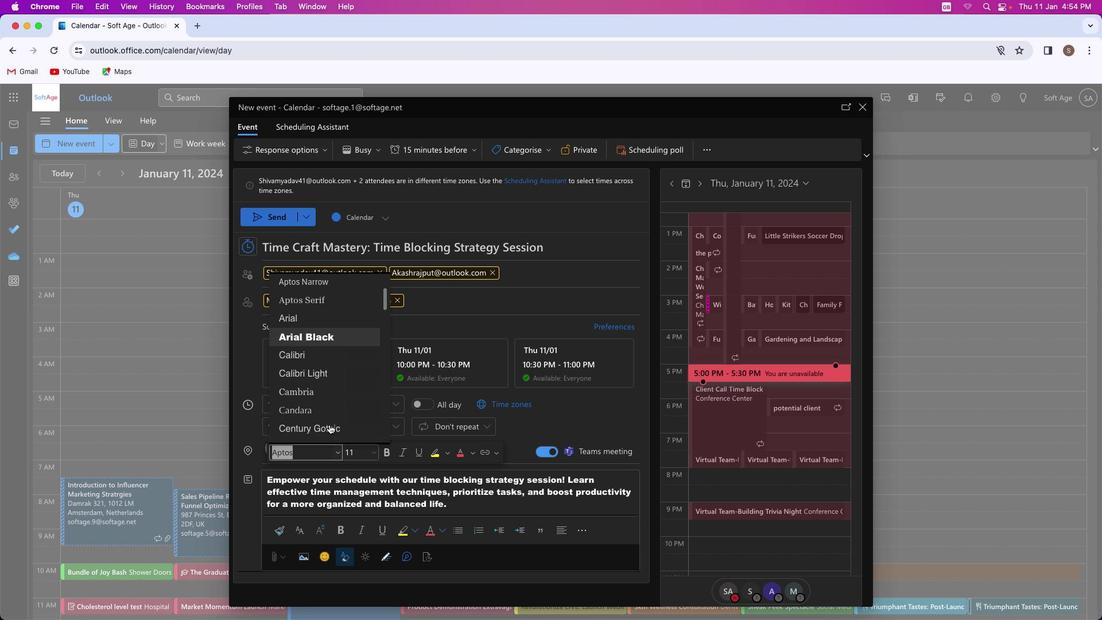 
Action: Mouse scrolled (329, 425) with delta (0, 0)
Screenshot: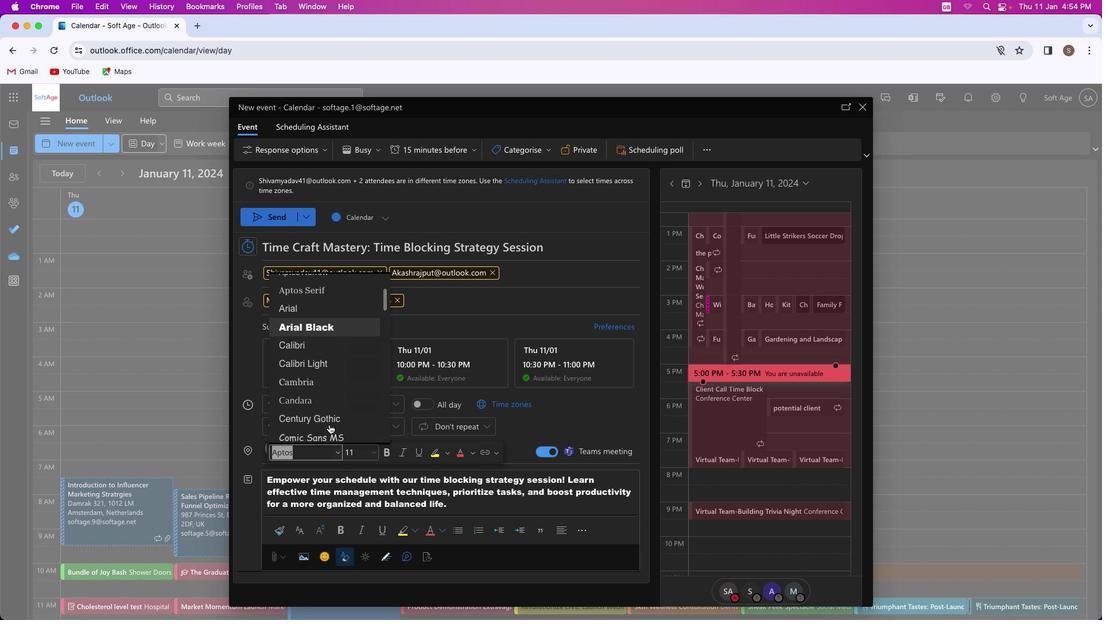 
Action: Mouse scrolled (329, 425) with delta (0, 0)
Screenshot: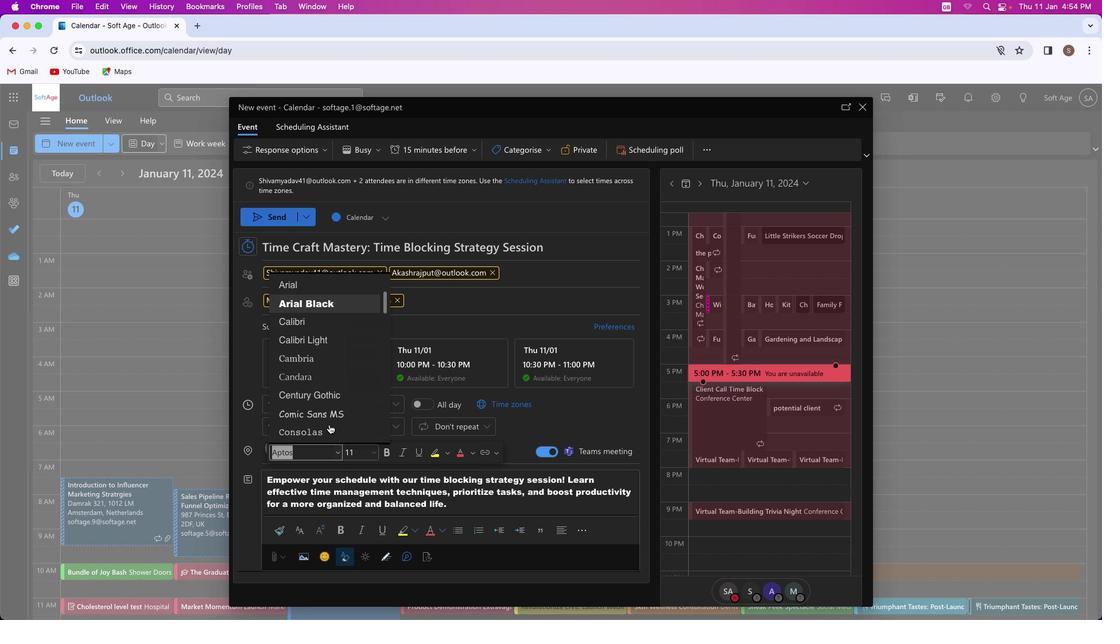 
Action: Mouse scrolled (329, 425) with delta (0, 0)
Screenshot: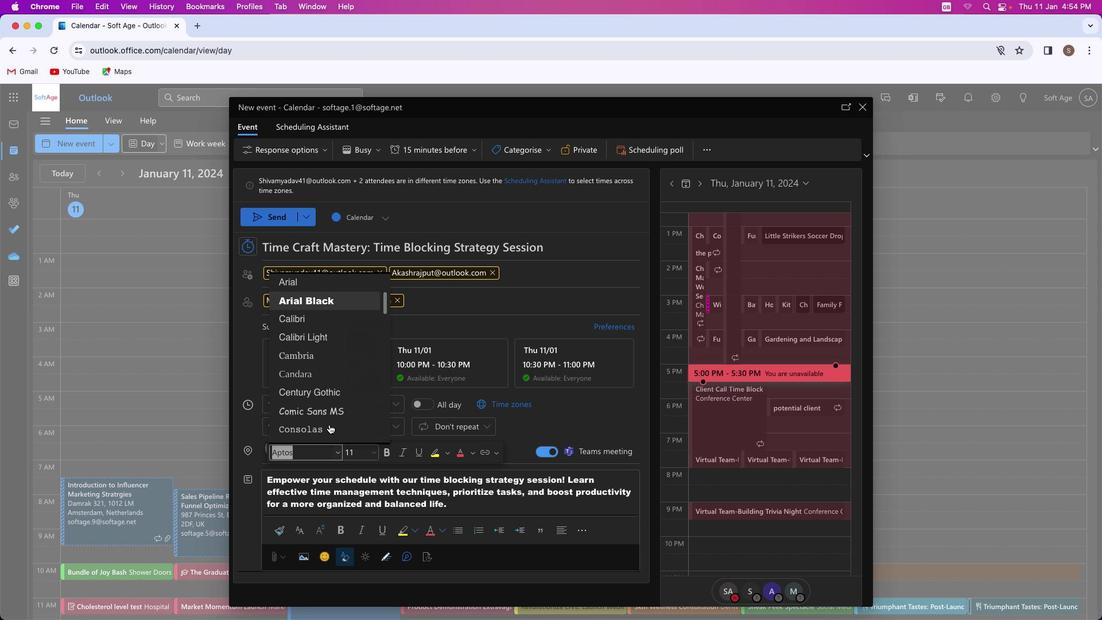 
Action: Mouse moved to (323, 392)
Screenshot: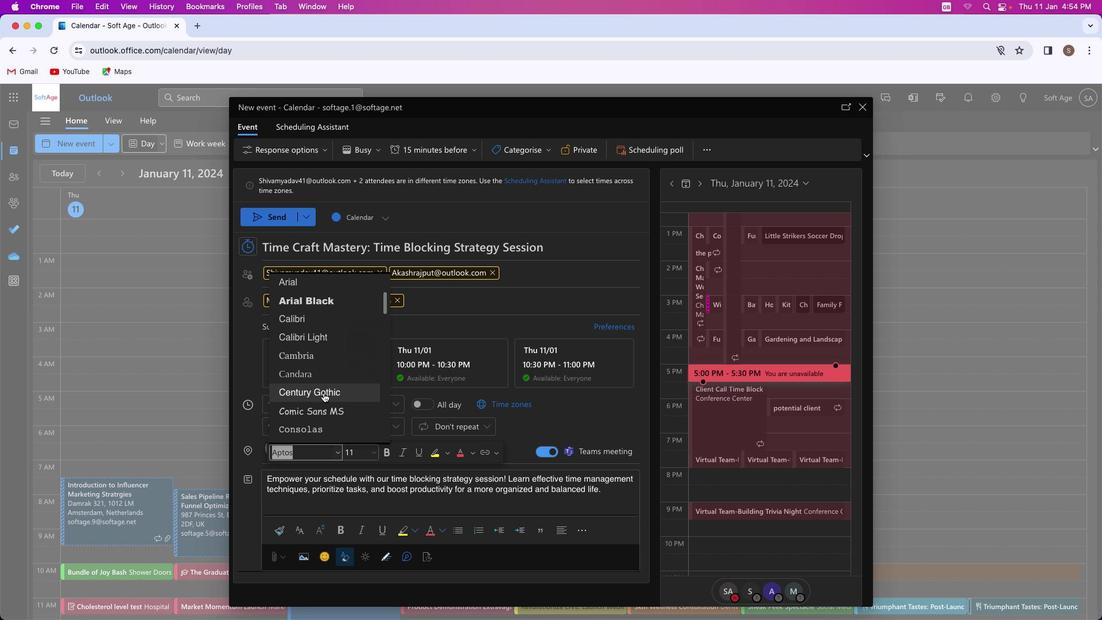 
Action: Mouse pressed left at (323, 392)
Screenshot: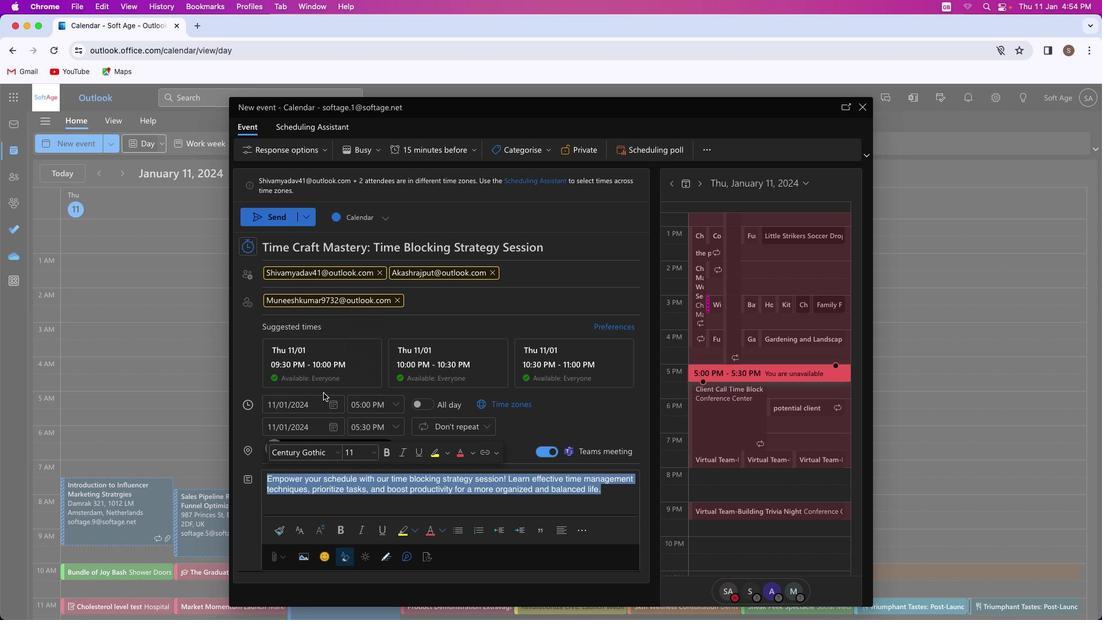 
Action: Mouse moved to (371, 452)
Screenshot: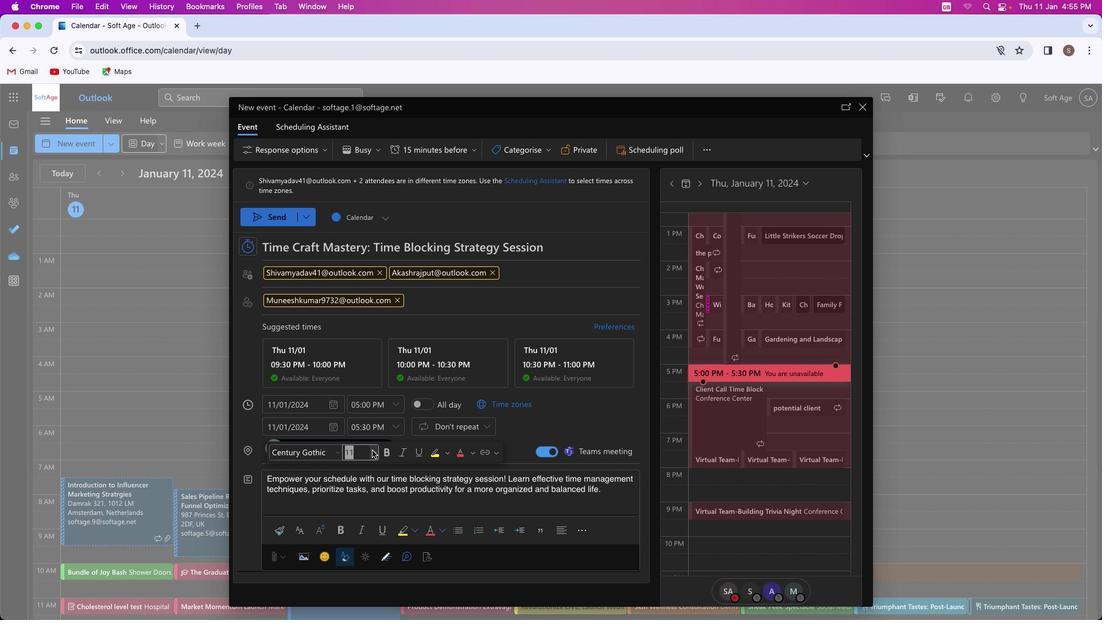 
Action: Mouse pressed left at (371, 452)
Screenshot: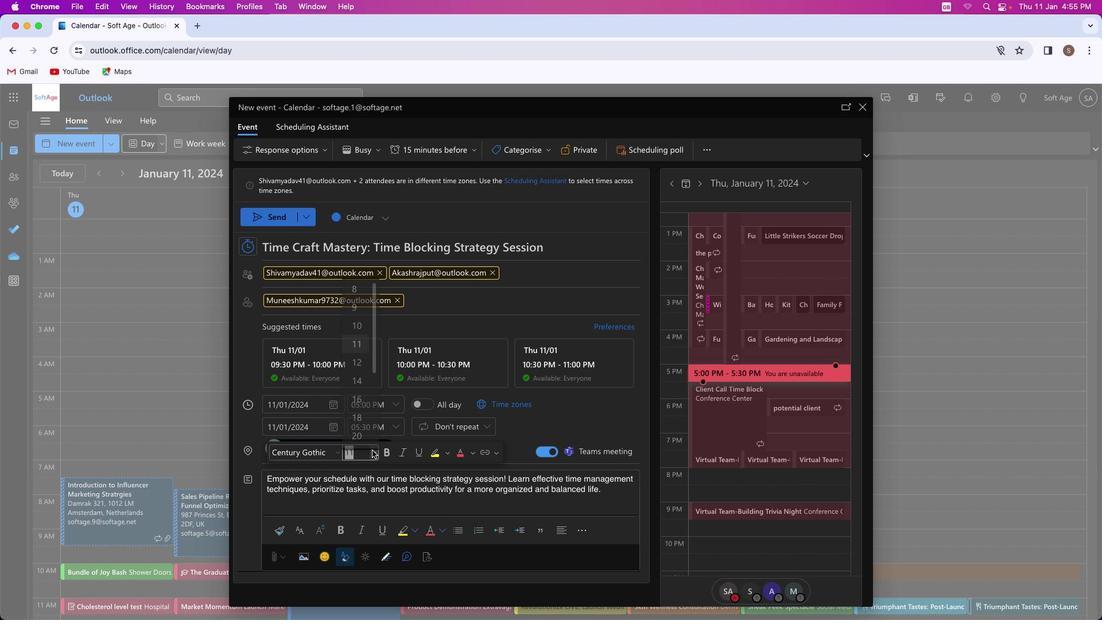 
Action: Mouse moved to (363, 360)
Screenshot: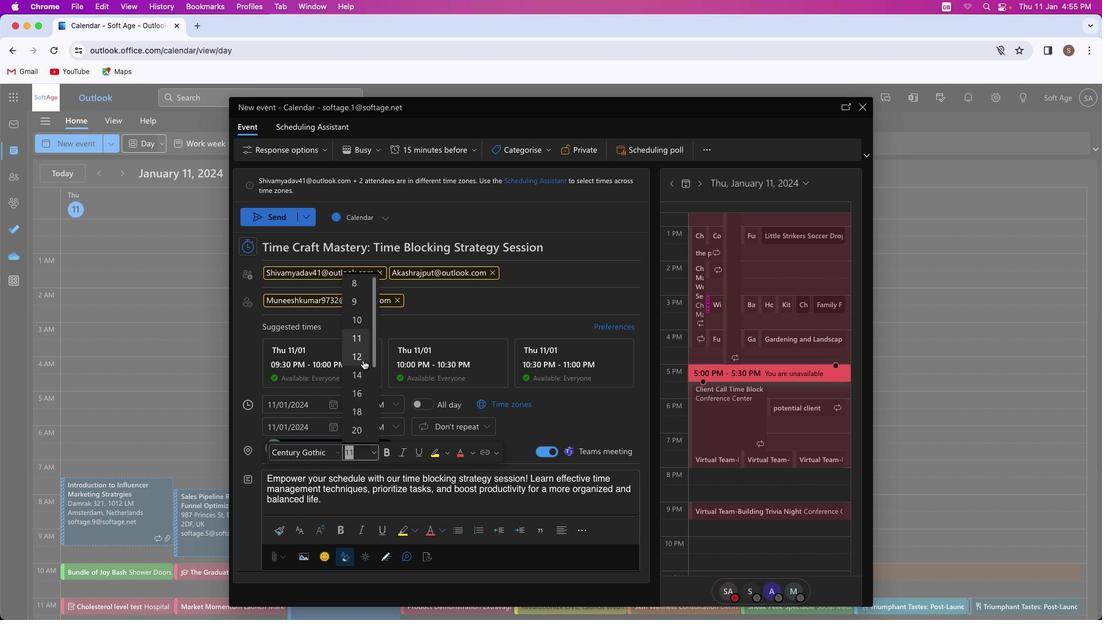 
Action: Mouse pressed left at (363, 360)
Screenshot: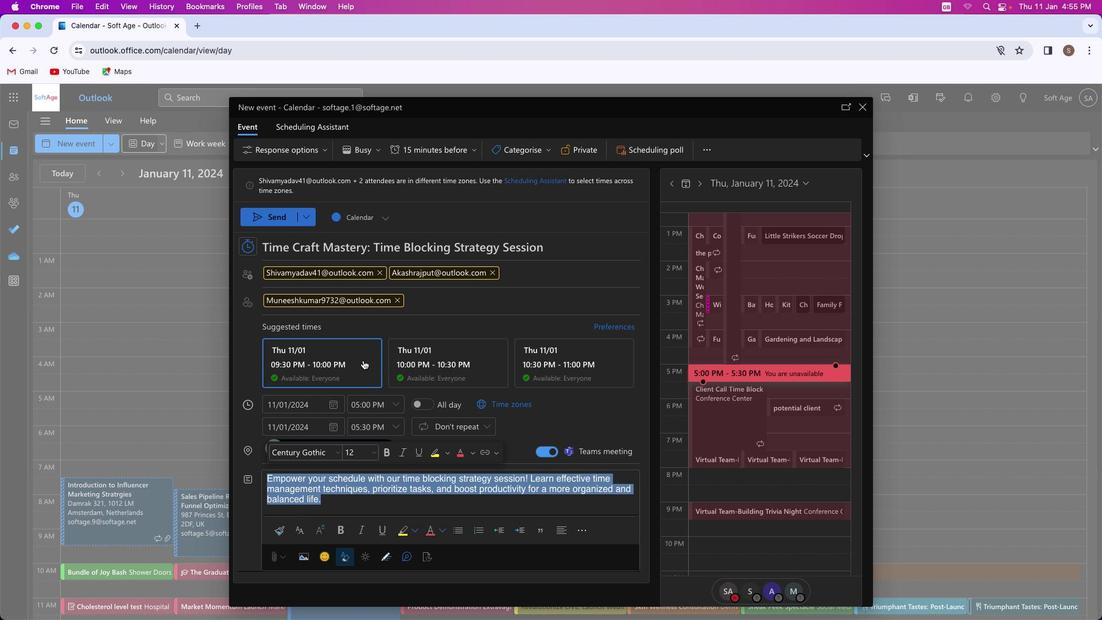 
Action: Mouse moved to (415, 529)
Screenshot: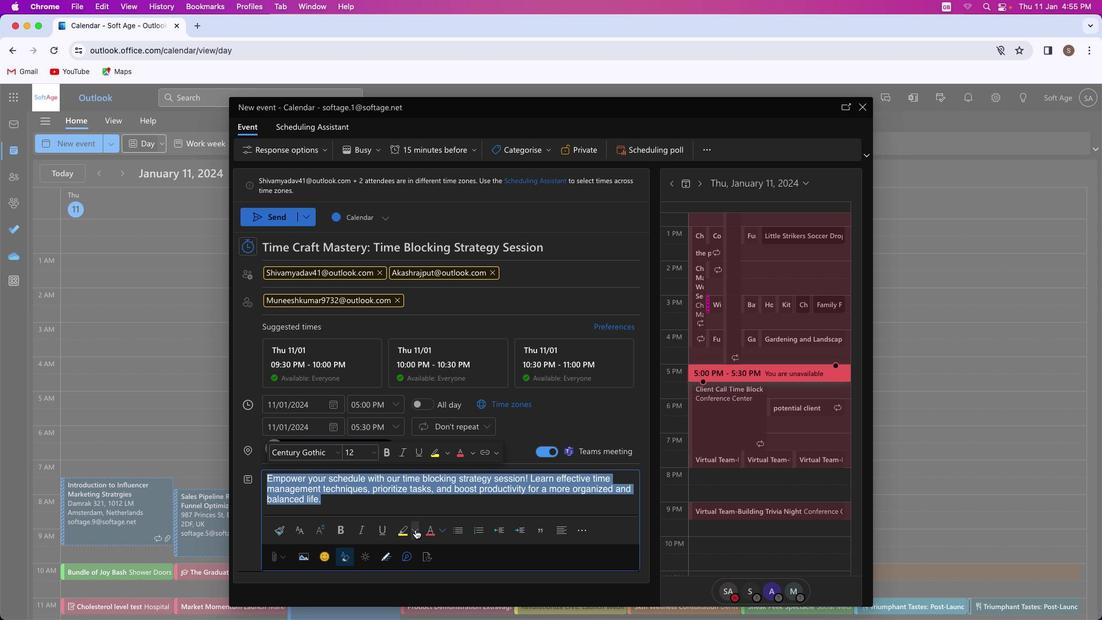 
Action: Mouse pressed left at (415, 529)
Screenshot: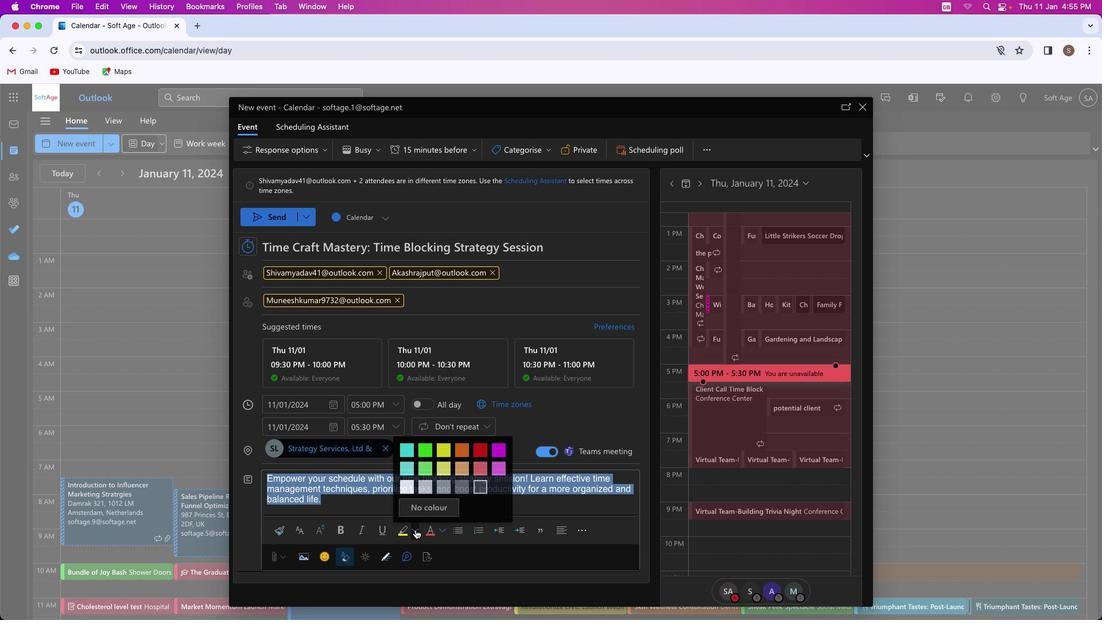 
Action: Mouse moved to (442, 468)
Screenshot: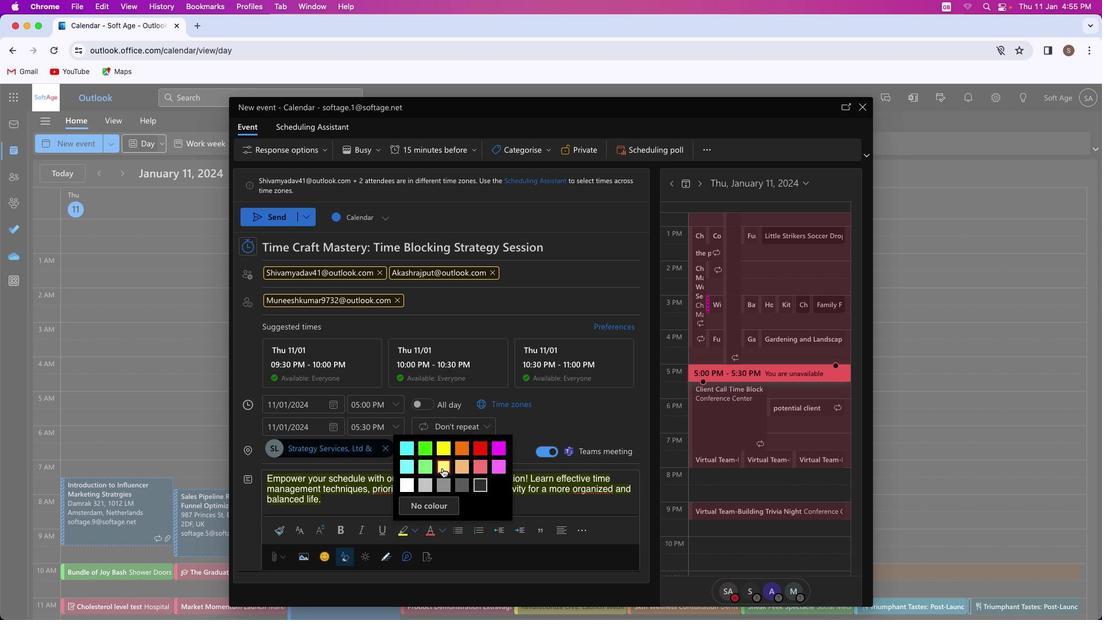 
Action: Mouse pressed left at (442, 468)
Screenshot: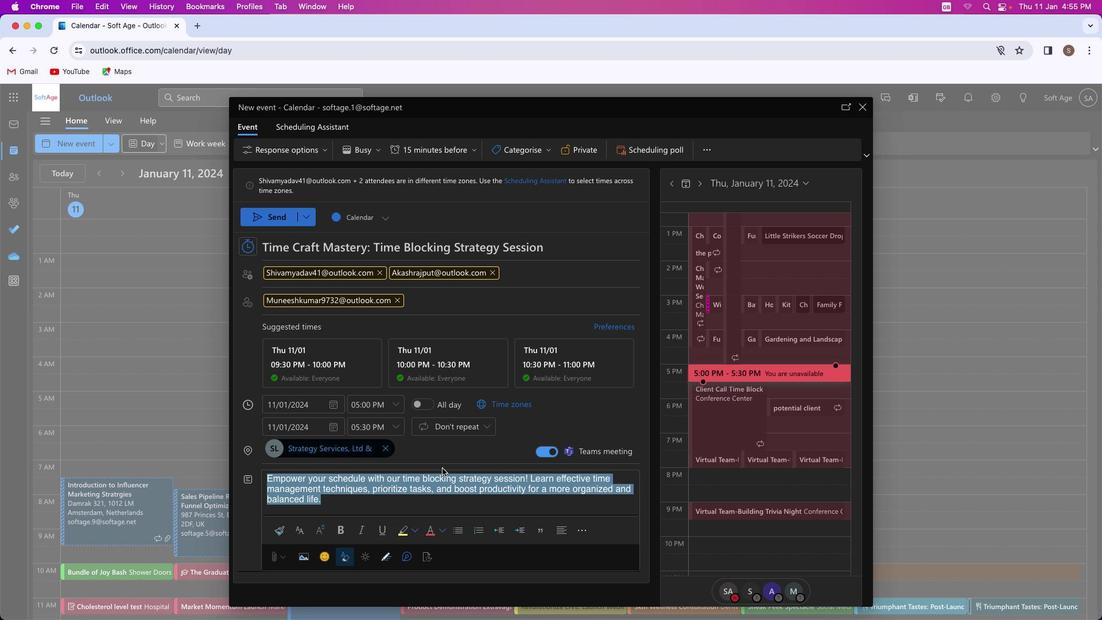 
Action: Mouse moved to (442, 531)
Screenshot: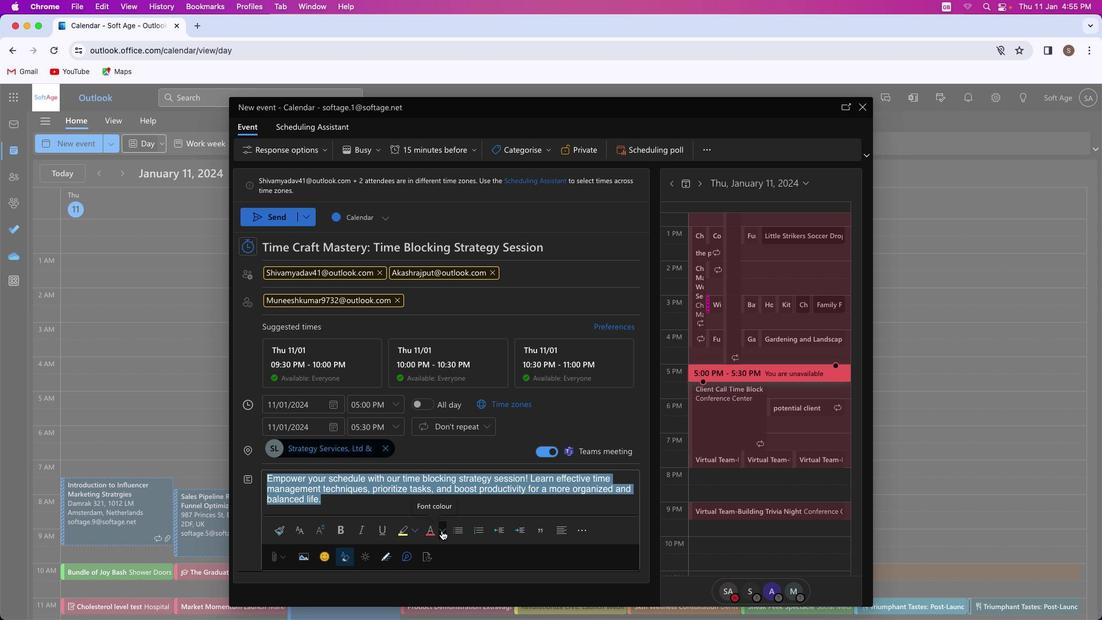 
Action: Mouse pressed left at (442, 531)
Screenshot: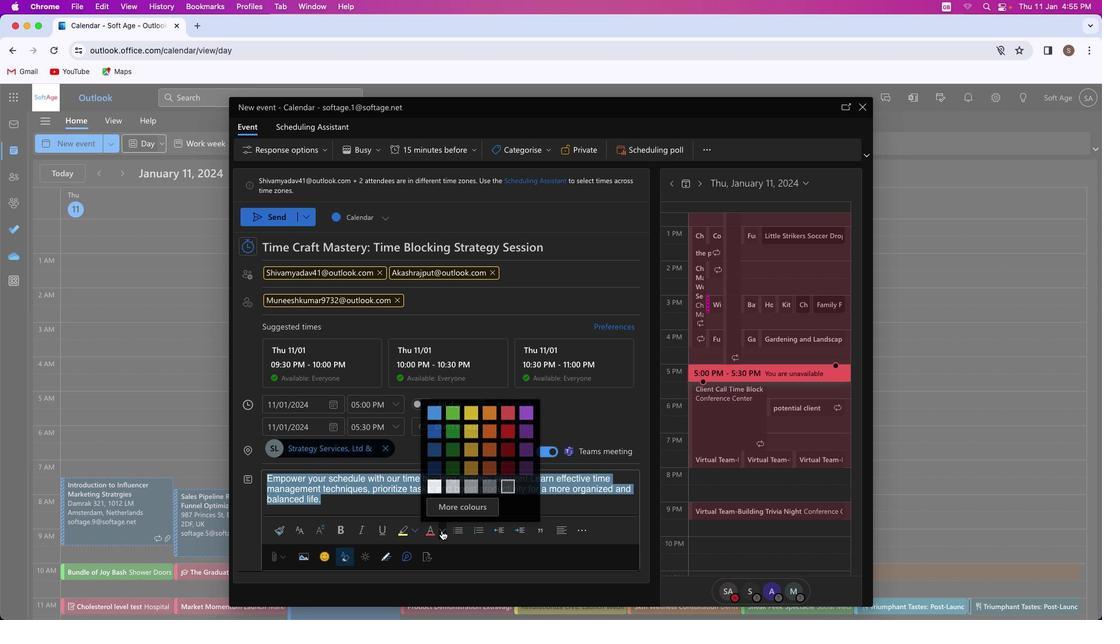
Action: Mouse moved to (436, 431)
Screenshot: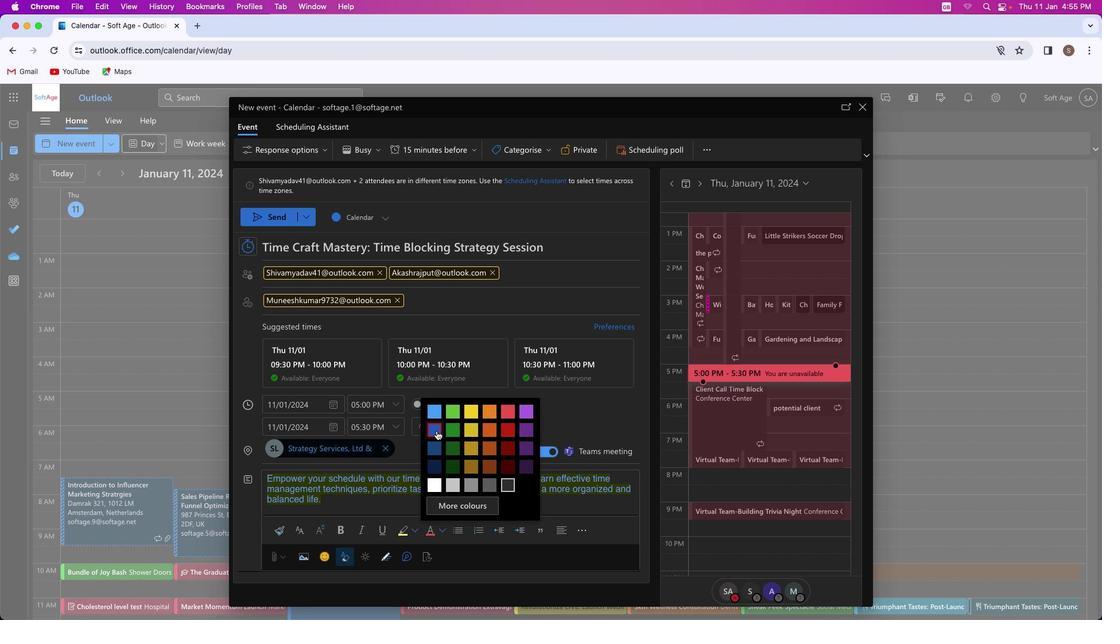 
Action: Mouse pressed left at (436, 431)
Screenshot: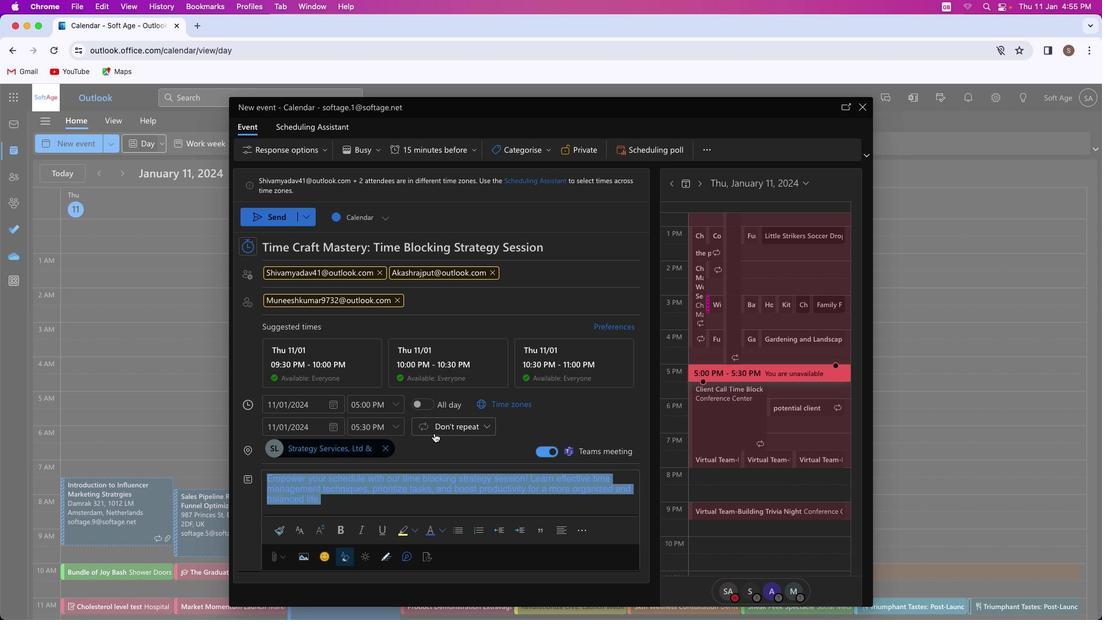 
Action: Mouse moved to (423, 503)
Screenshot: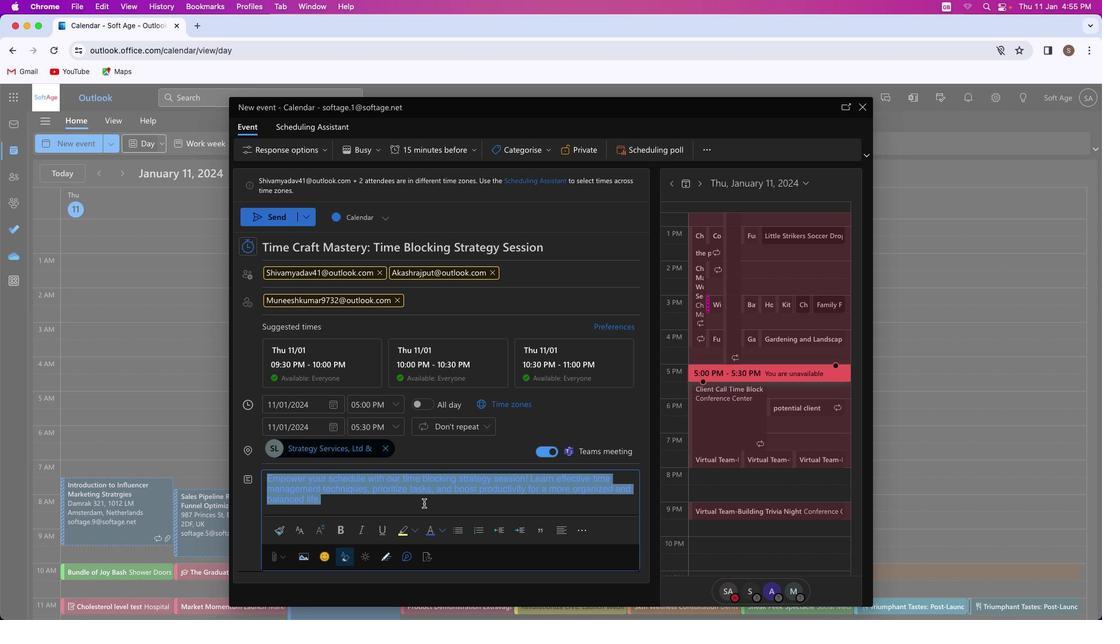 
Action: Mouse pressed left at (423, 503)
Screenshot: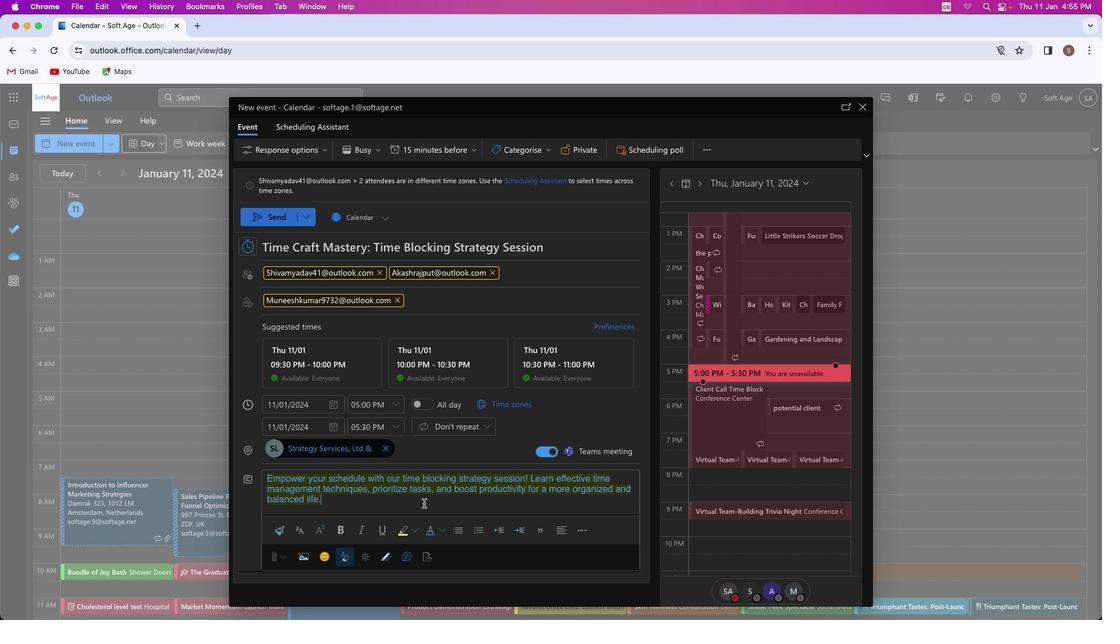 
Action: Mouse moved to (524, 476)
Screenshot: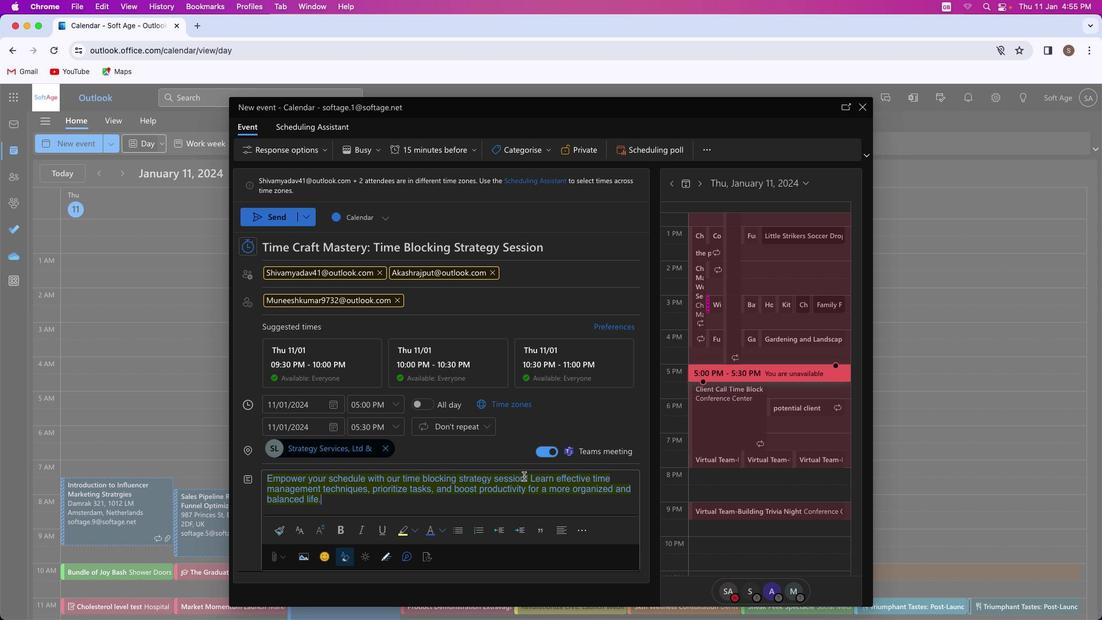 
Action: Mouse pressed left at (524, 476)
Screenshot: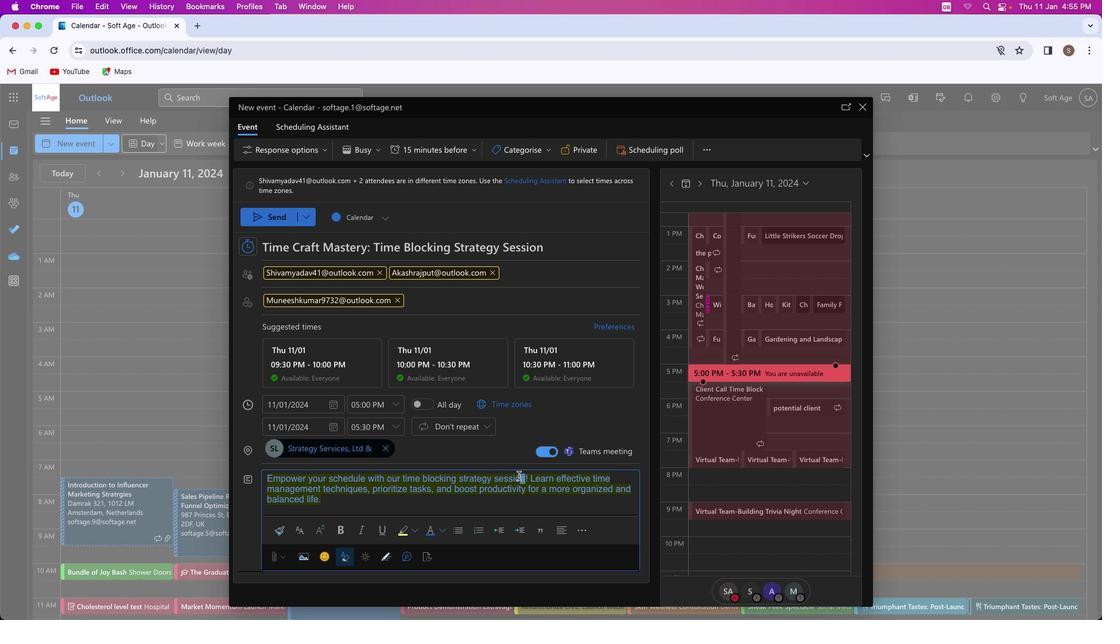
Action: Mouse moved to (343, 527)
Screenshot: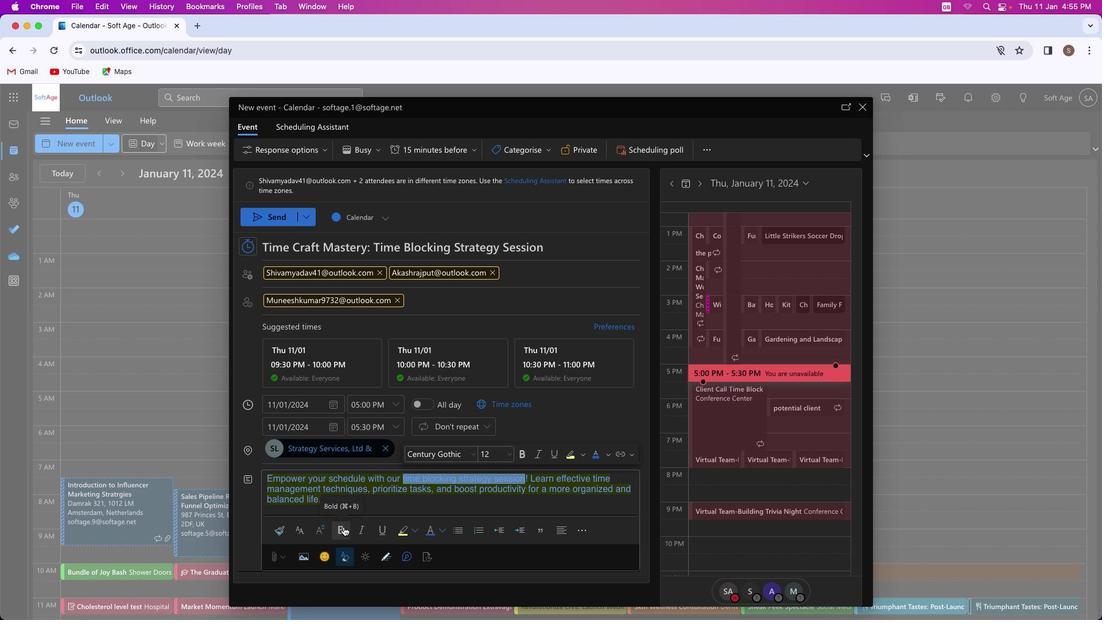 
Action: Mouse pressed left at (343, 527)
Screenshot: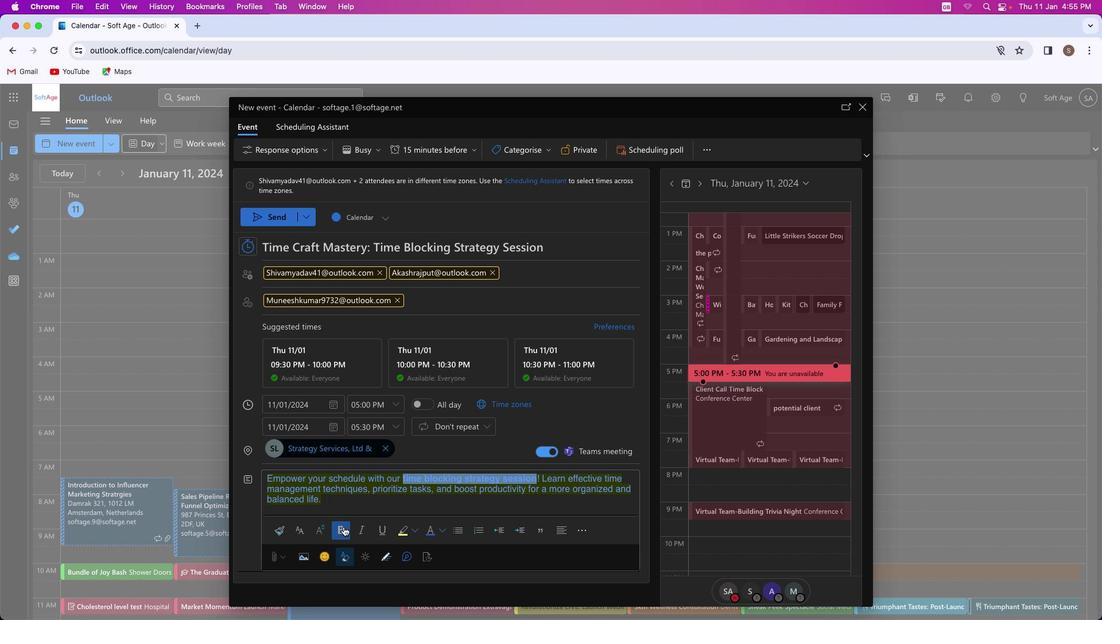
Action: Mouse moved to (362, 526)
Screenshot: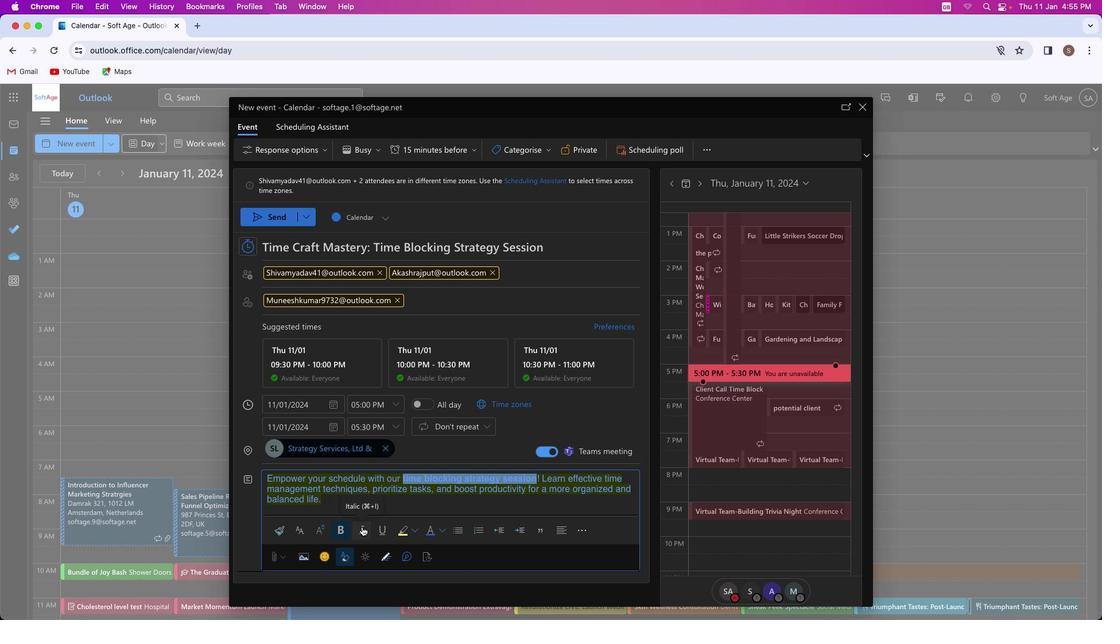 
Action: Mouse pressed left at (362, 526)
Screenshot: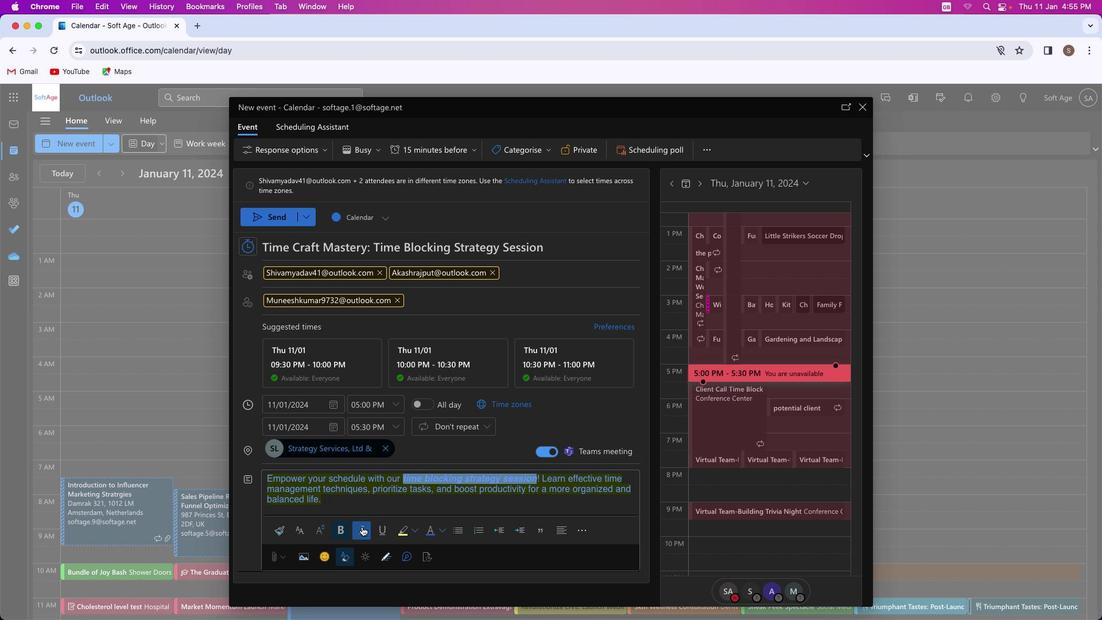 
Action: Mouse moved to (443, 529)
Screenshot: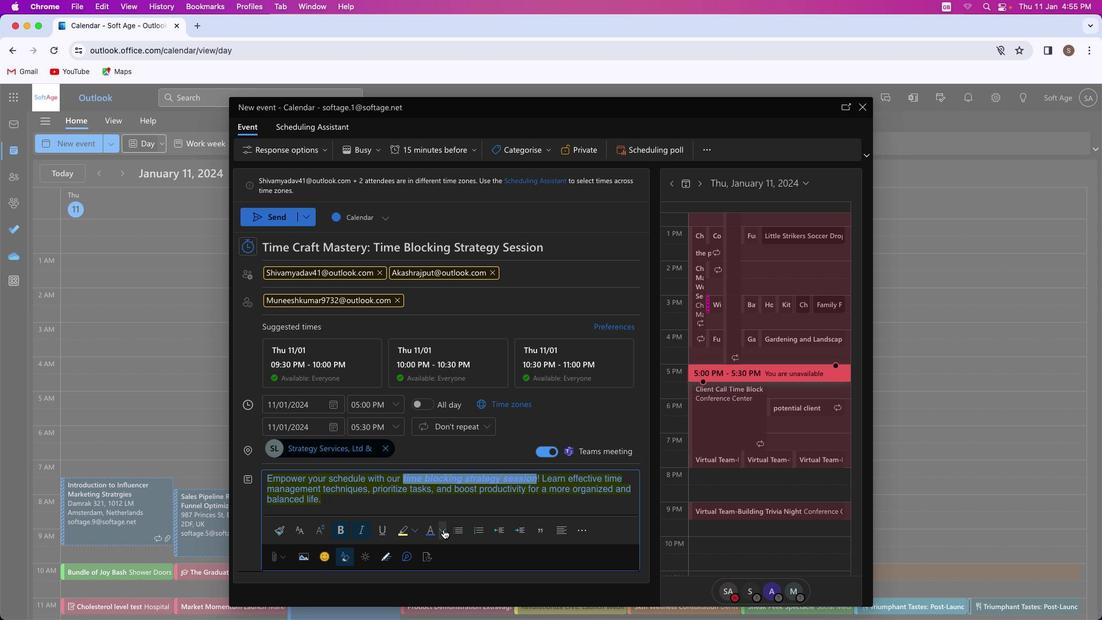 
Action: Mouse pressed left at (443, 529)
Screenshot: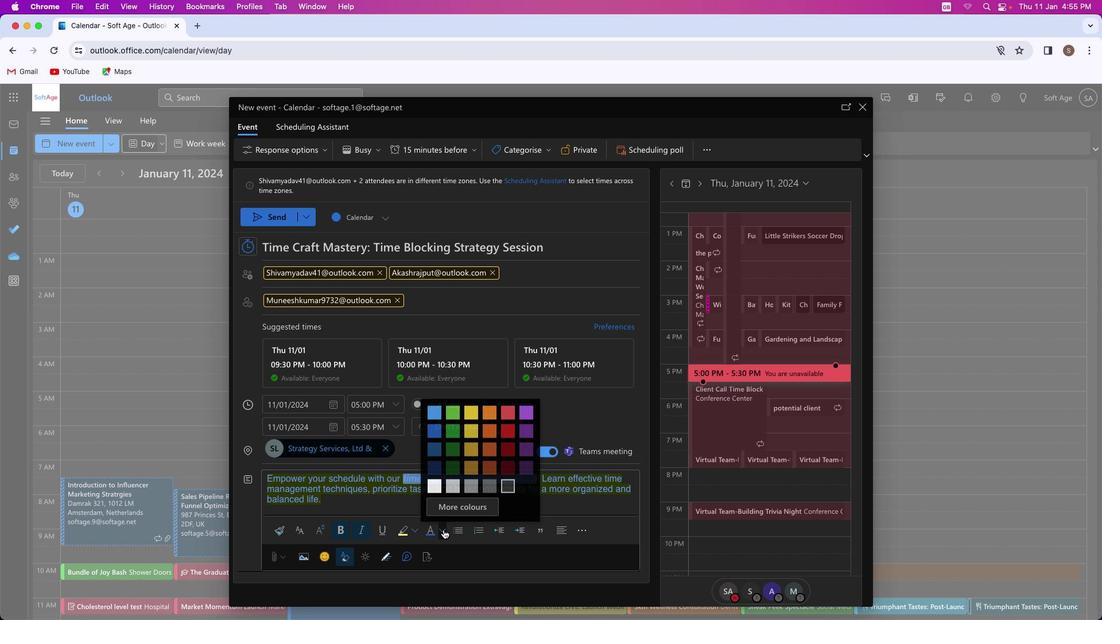 
Action: Mouse moved to (489, 415)
Screenshot: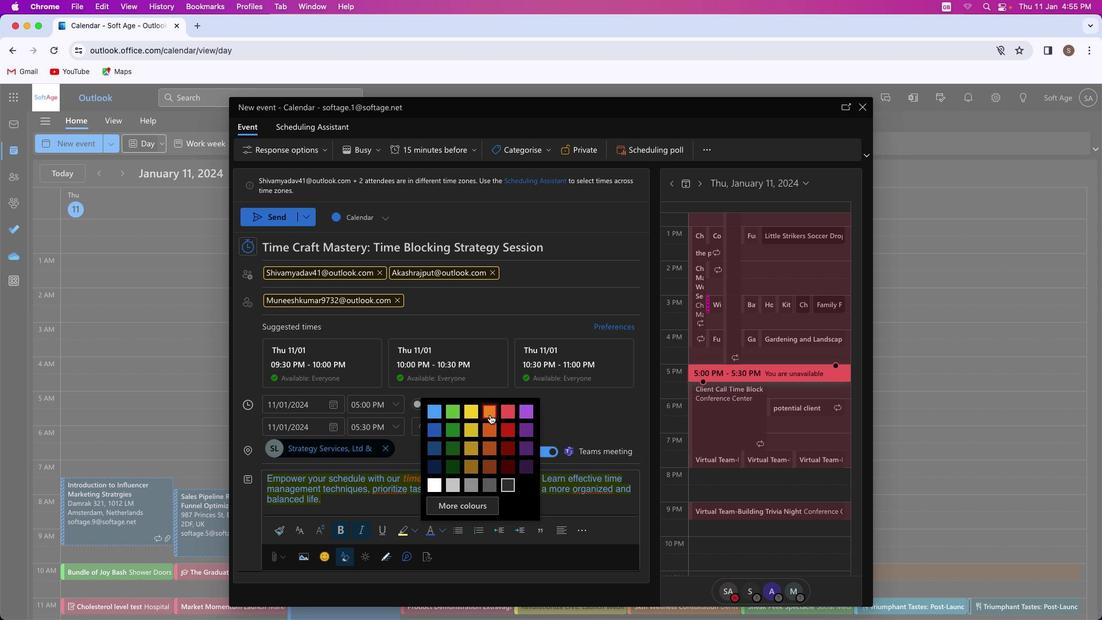 
Action: Mouse pressed left at (489, 415)
Screenshot: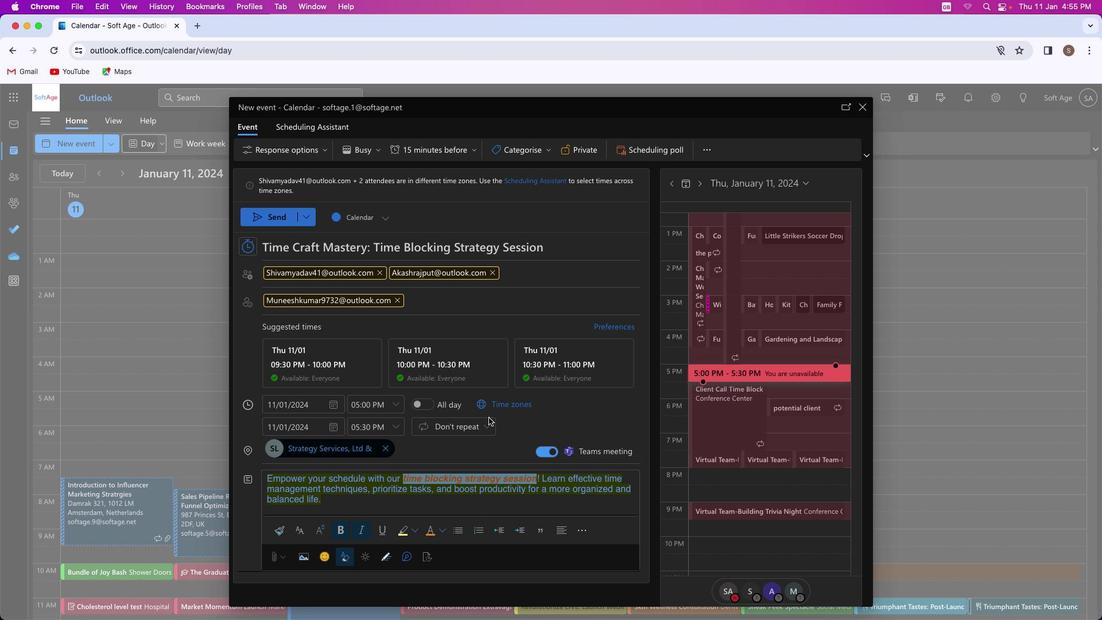 
Action: Mouse moved to (418, 509)
Screenshot: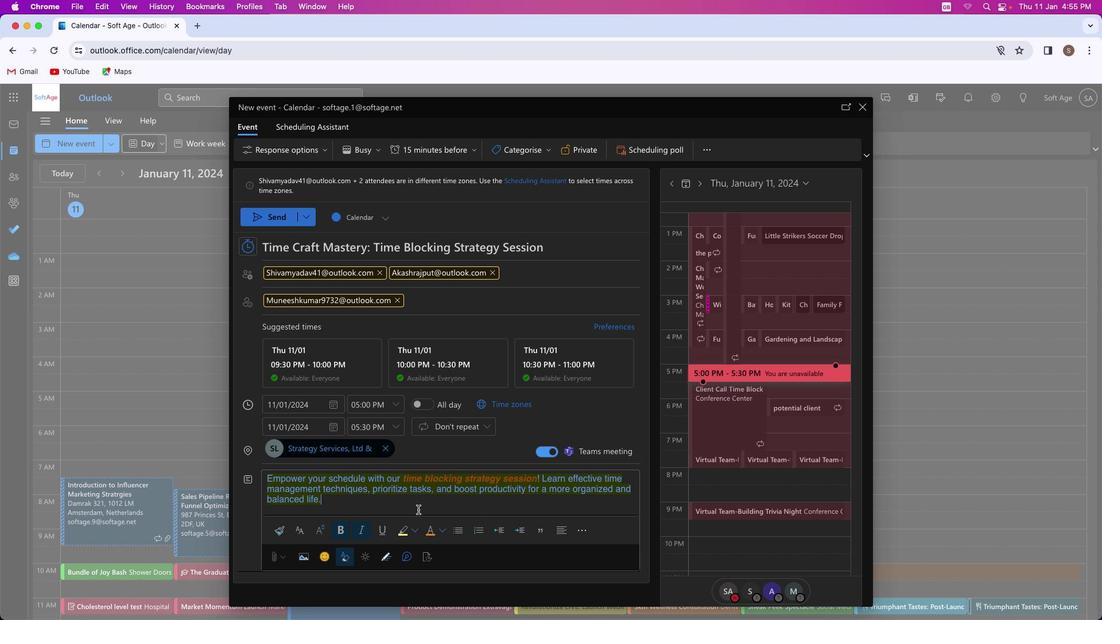 
Action: Mouse pressed left at (418, 509)
Screenshot: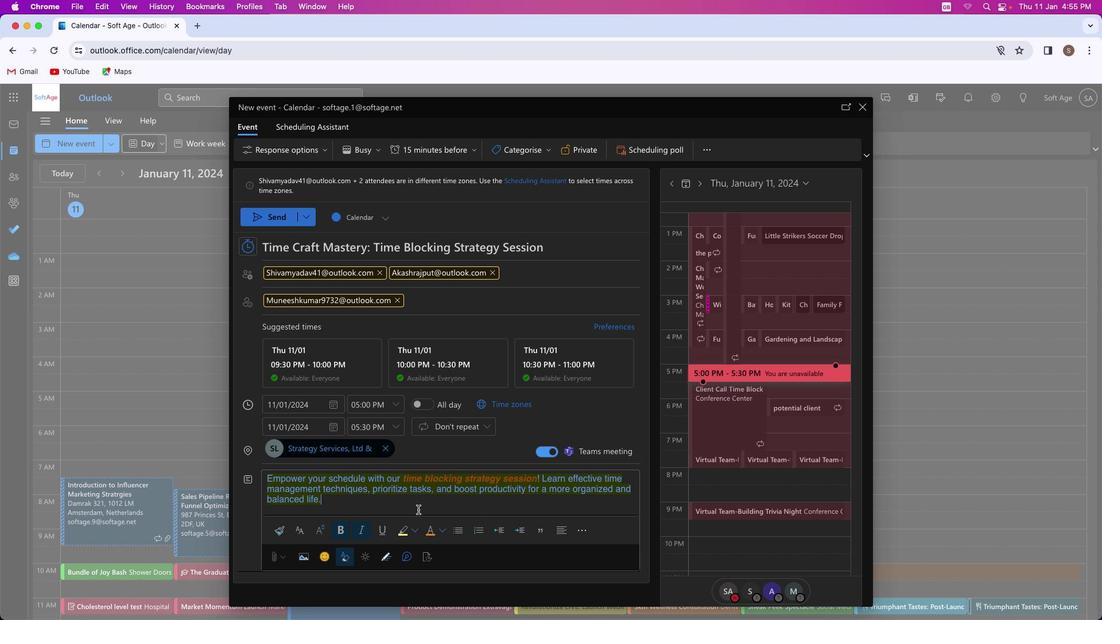 
Action: Mouse moved to (543, 153)
Screenshot: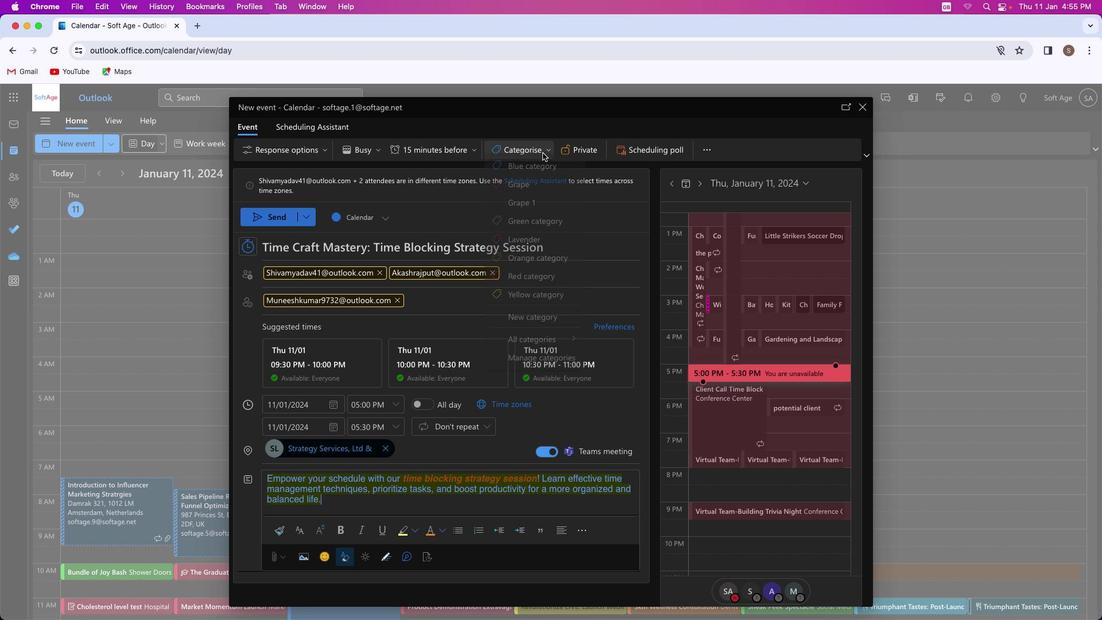 
Action: Mouse pressed left at (543, 153)
Screenshot: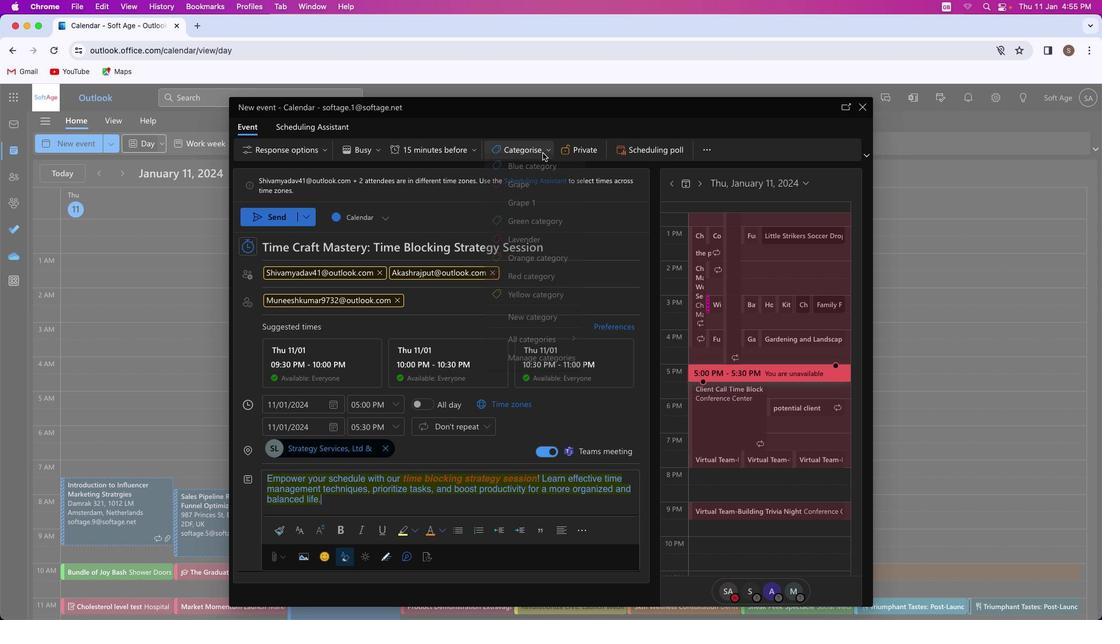 
Action: Mouse moved to (545, 239)
Screenshot: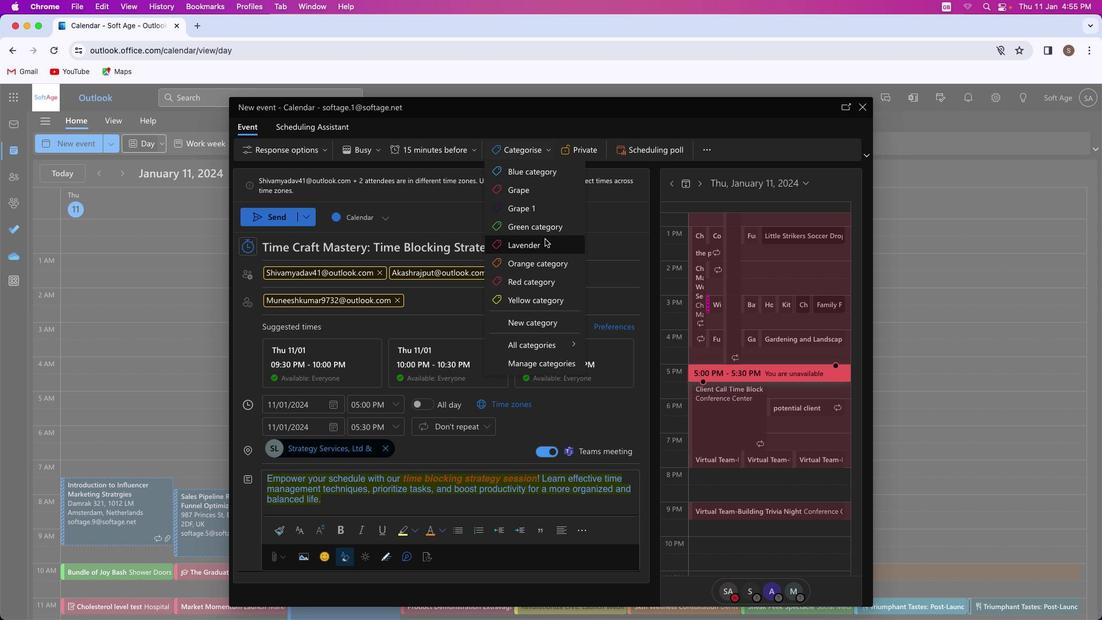 
Action: Mouse pressed left at (545, 239)
Screenshot: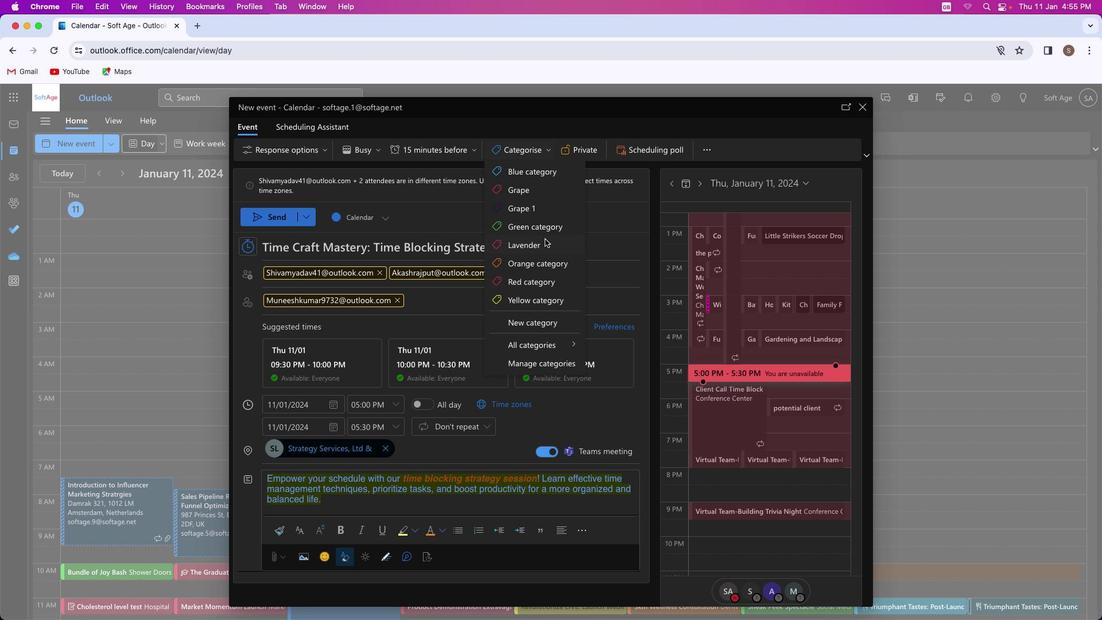 
Action: Mouse moved to (375, 151)
Screenshot: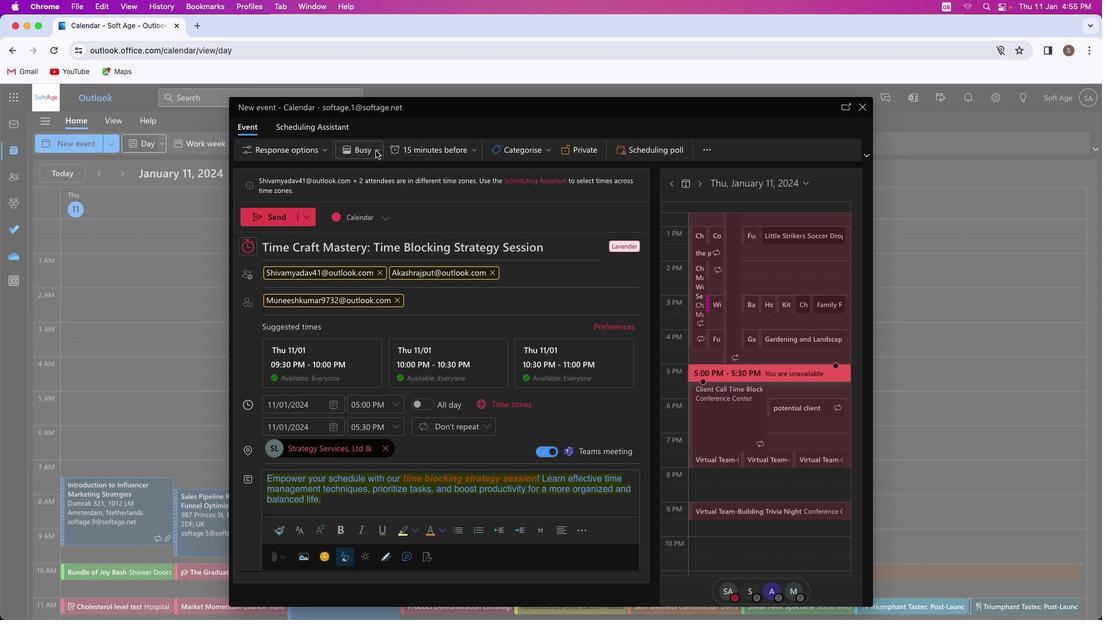 
Action: Mouse pressed left at (375, 151)
Screenshot: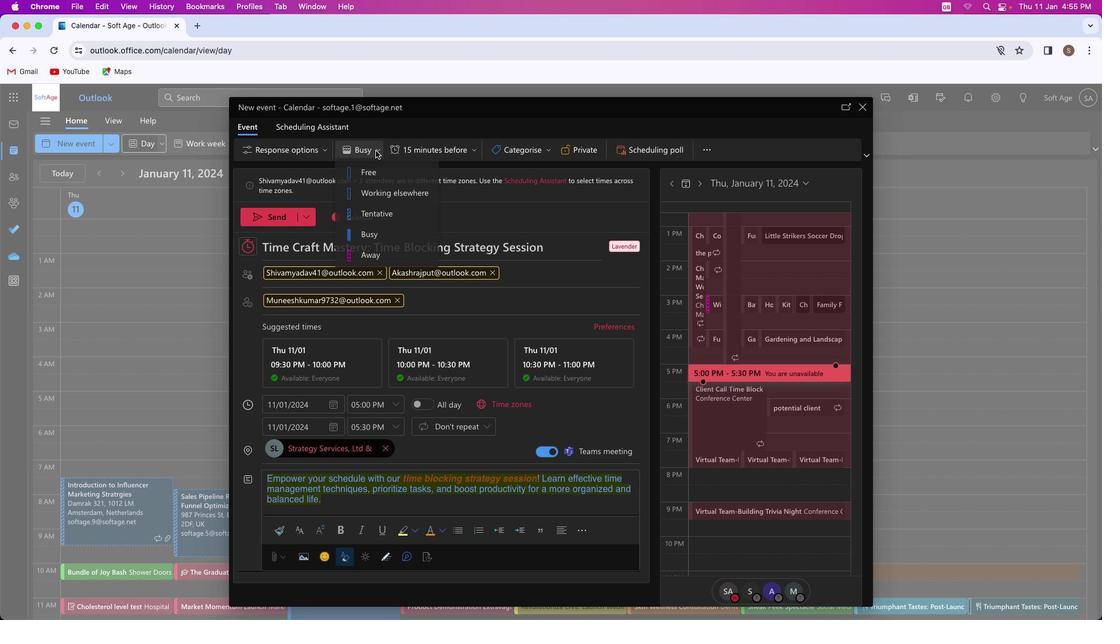 
Action: Mouse moved to (376, 212)
Screenshot: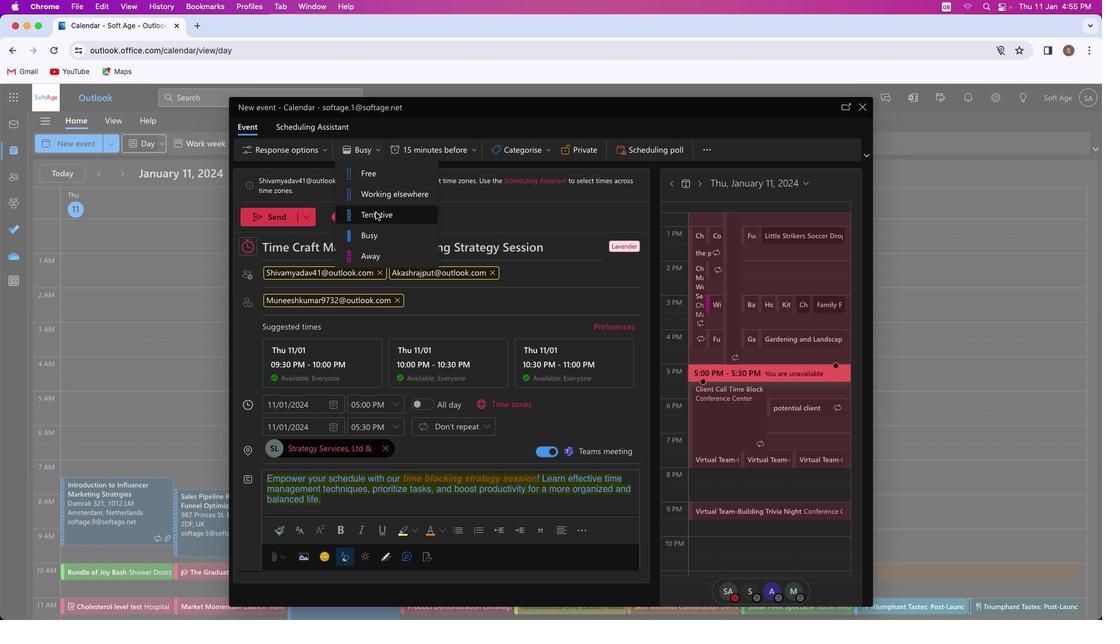 
Action: Mouse pressed left at (376, 212)
Screenshot: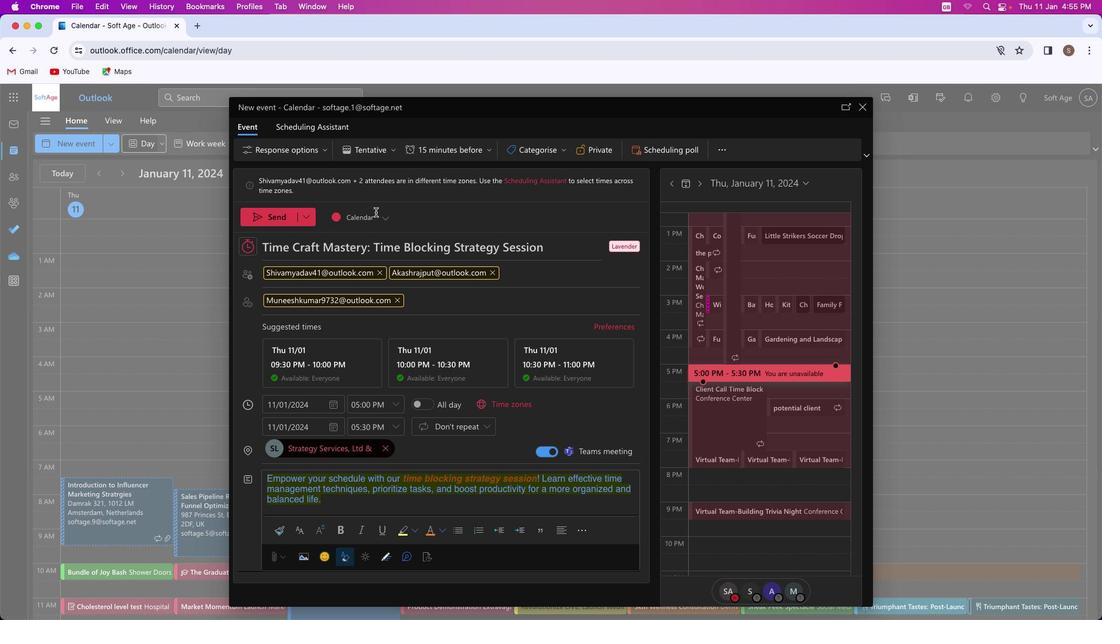 
Action: Mouse moved to (272, 215)
Screenshot: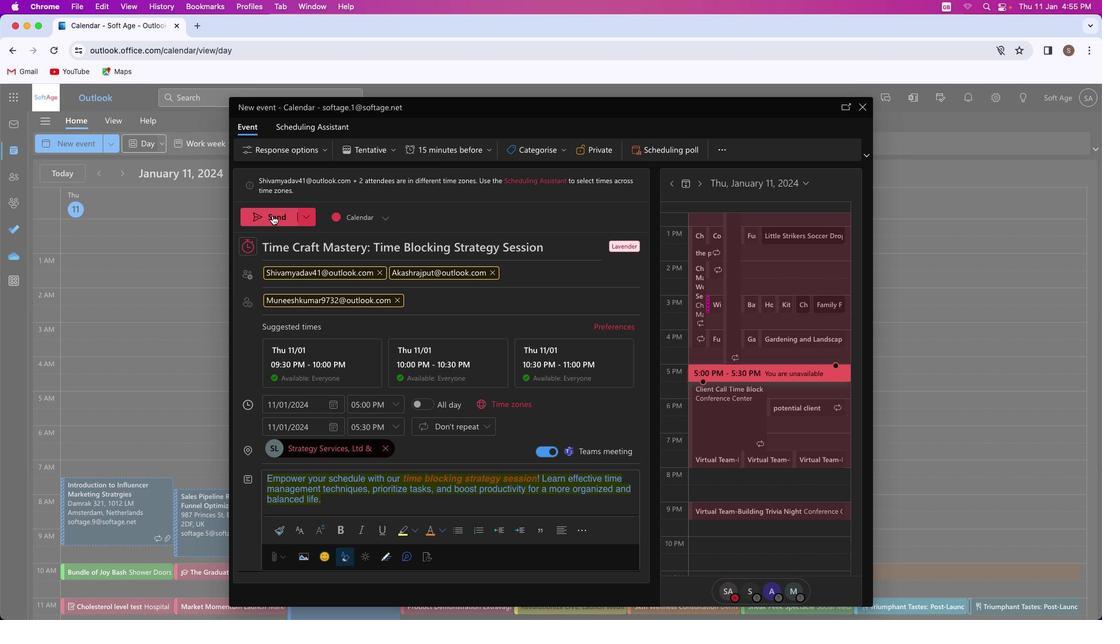 
Action: Mouse pressed left at (272, 215)
Screenshot: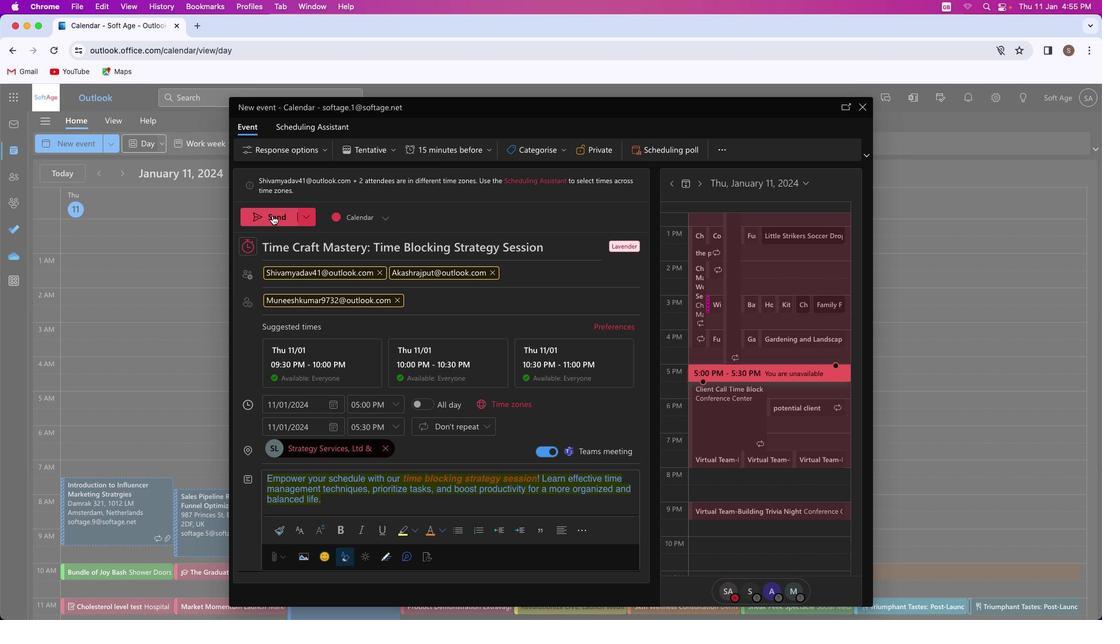 
Action: Mouse moved to (542, 404)
Screenshot: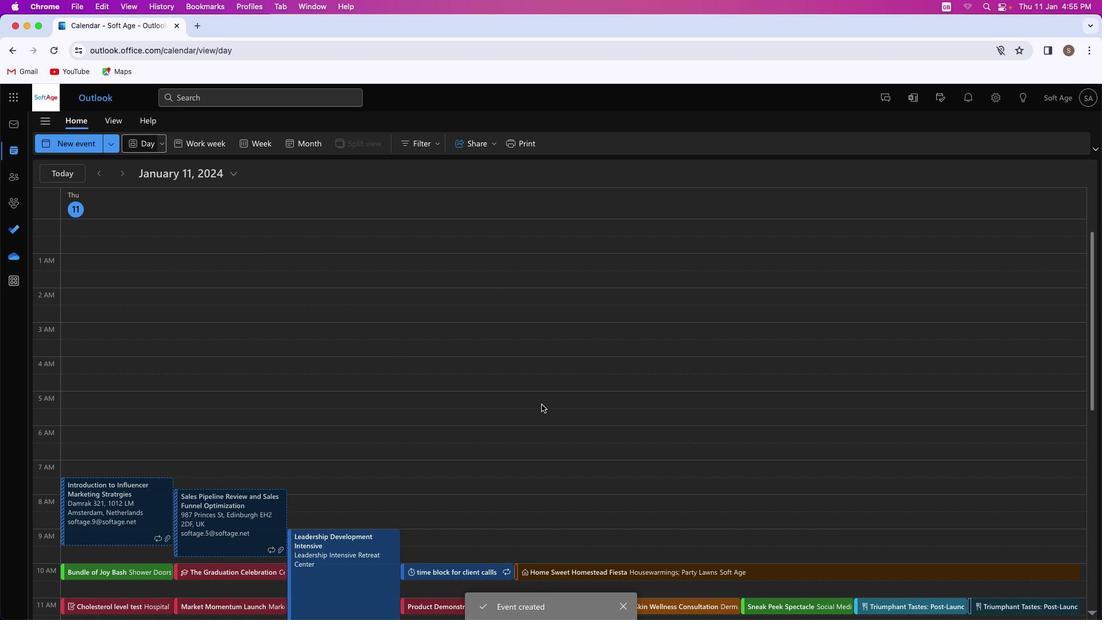 
